 Task: Search one way flight ticket for 3 adults in first from Denver: Denver International Airport to Sheridan: Sheridan County Airport on 8-6-2023. Choice of flights is United. Number of bags: 1 carry on bag. Price is upto 77000. Outbound departure time preference is 11:00.
Action: Mouse moved to (227, 303)
Screenshot: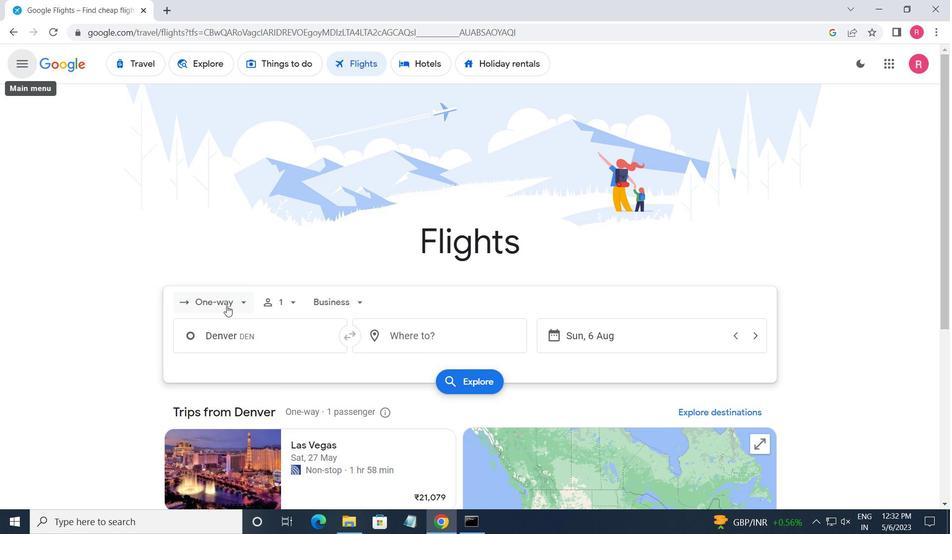 
Action: Mouse pressed left at (227, 303)
Screenshot: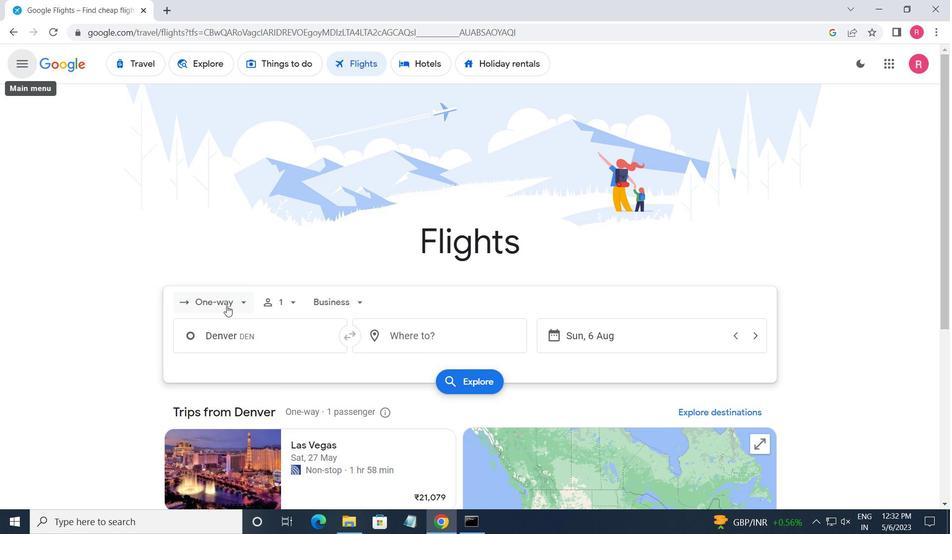 
Action: Mouse moved to (230, 354)
Screenshot: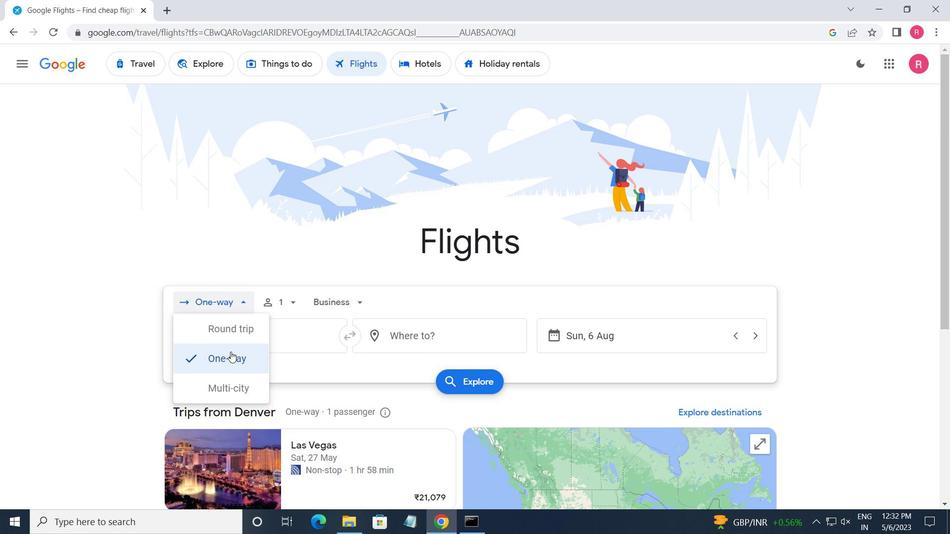 
Action: Mouse pressed left at (230, 354)
Screenshot: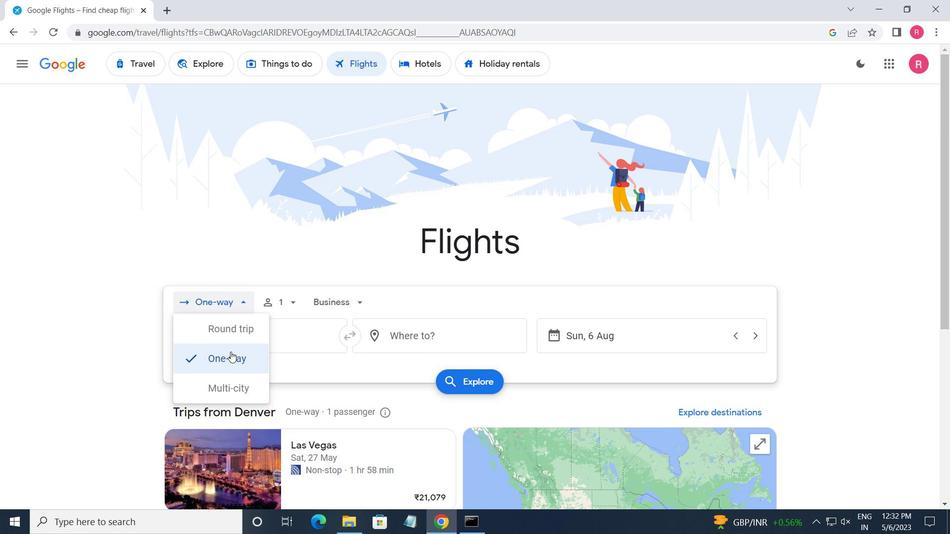 
Action: Mouse moved to (287, 303)
Screenshot: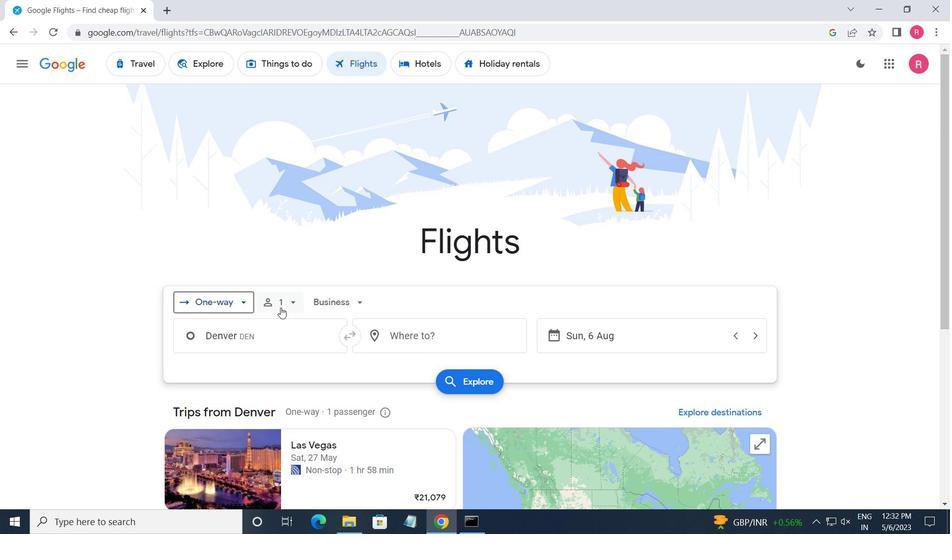 
Action: Mouse pressed left at (287, 303)
Screenshot: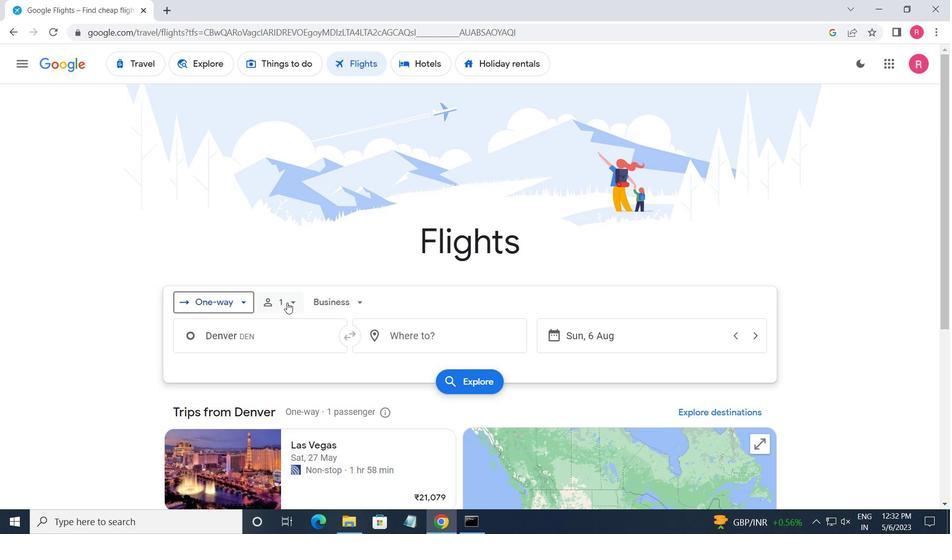 
Action: Mouse moved to (391, 332)
Screenshot: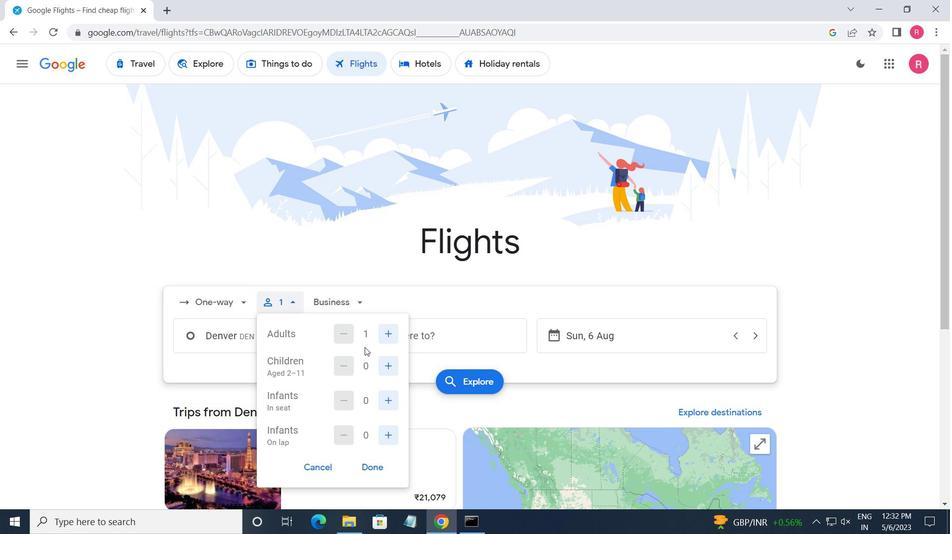 
Action: Mouse pressed left at (391, 332)
Screenshot: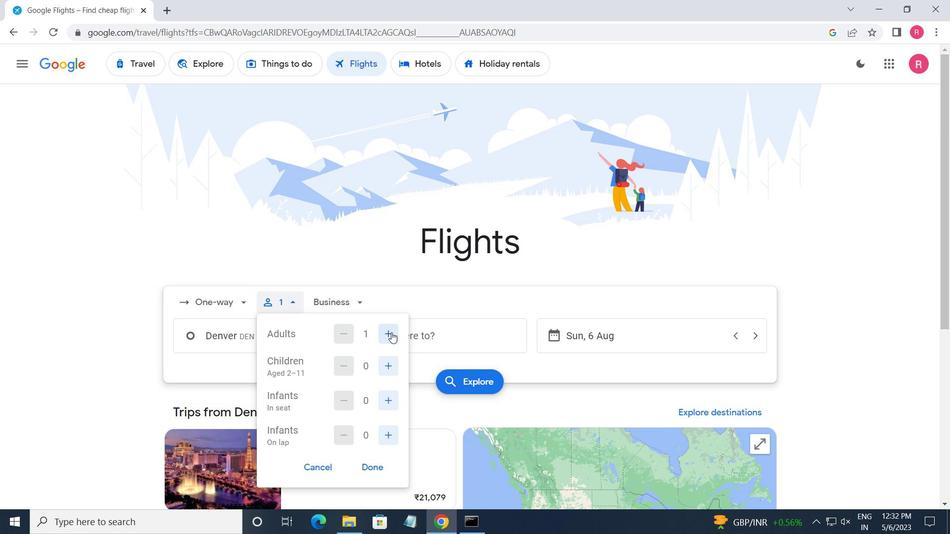 
Action: Mouse moved to (392, 333)
Screenshot: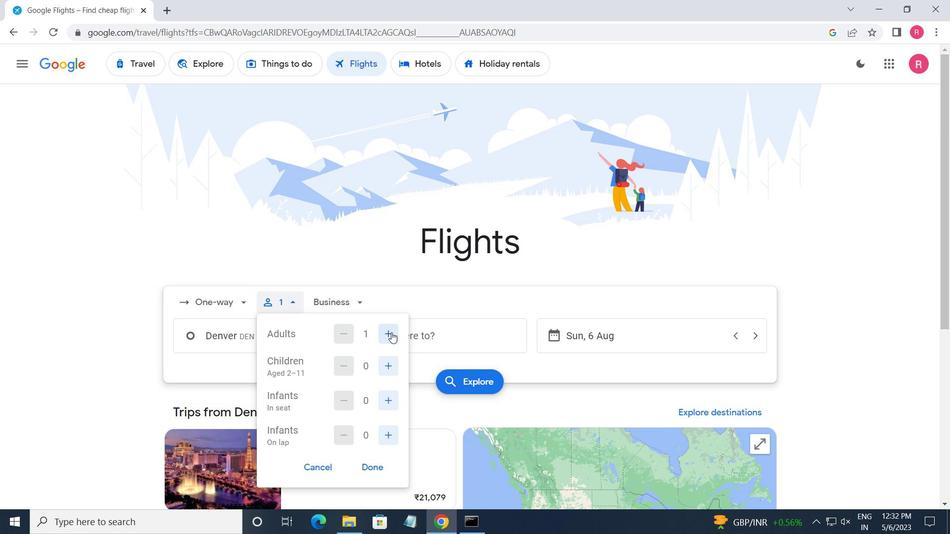 
Action: Mouse pressed left at (392, 333)
Screenshot: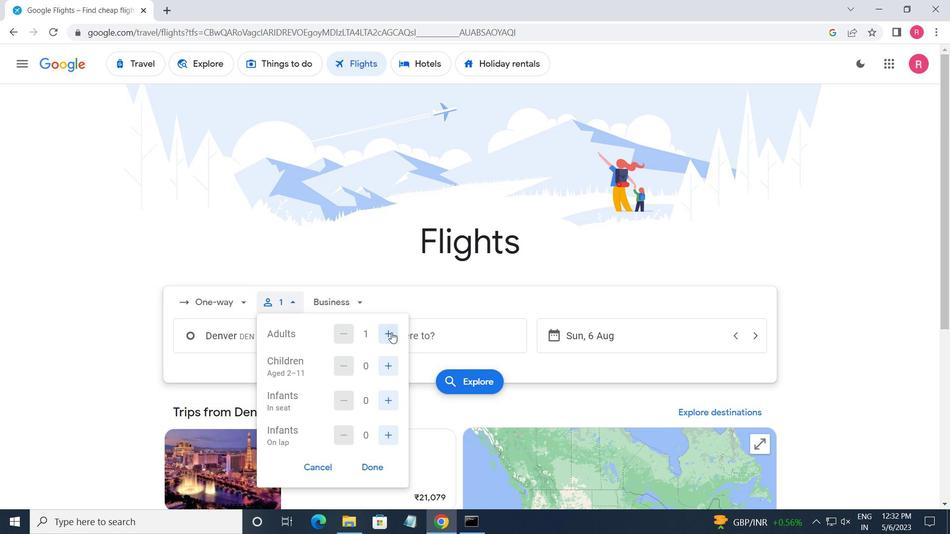 
Action: Mouse moved to (371, 471)
Screenshot: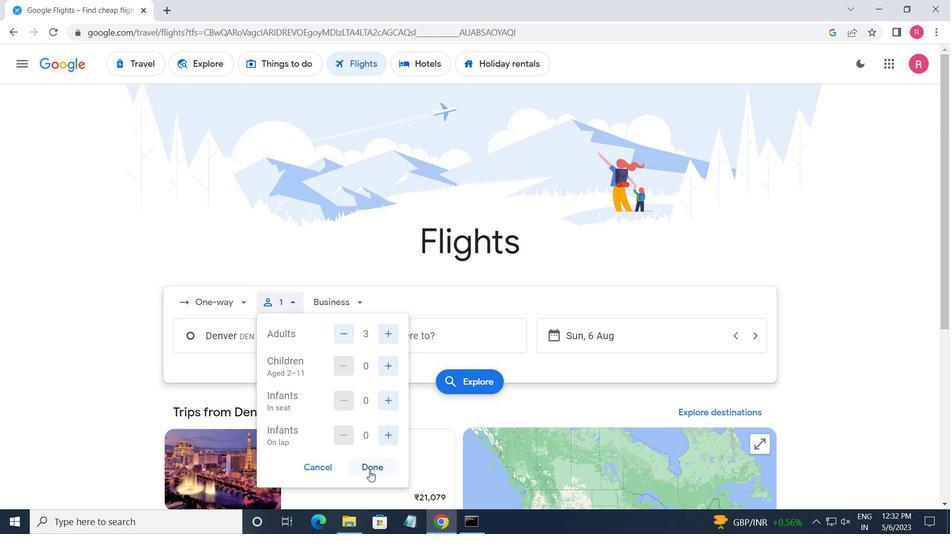 
Action: Mouse pressed left at (371, 471)
Screenshot: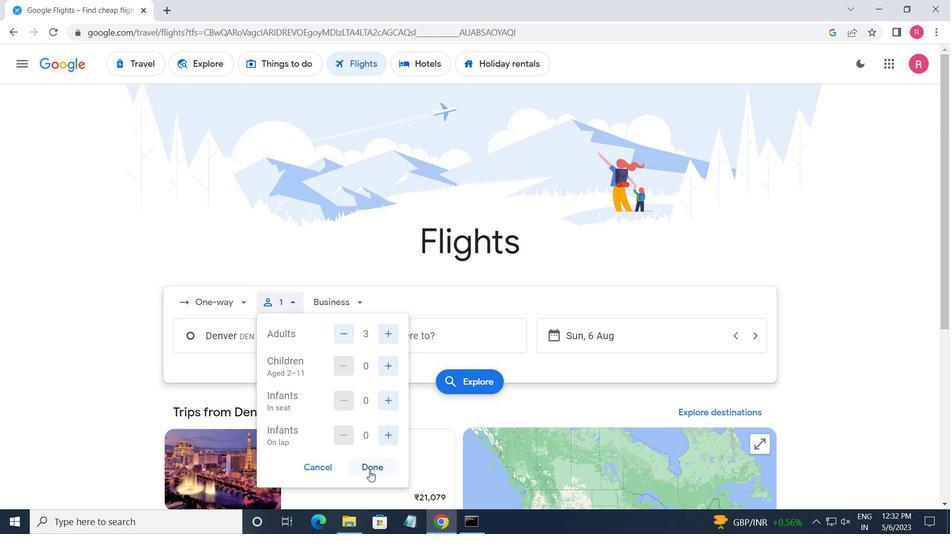 
Action: Mouse moved to (338, 299)
Screenshot: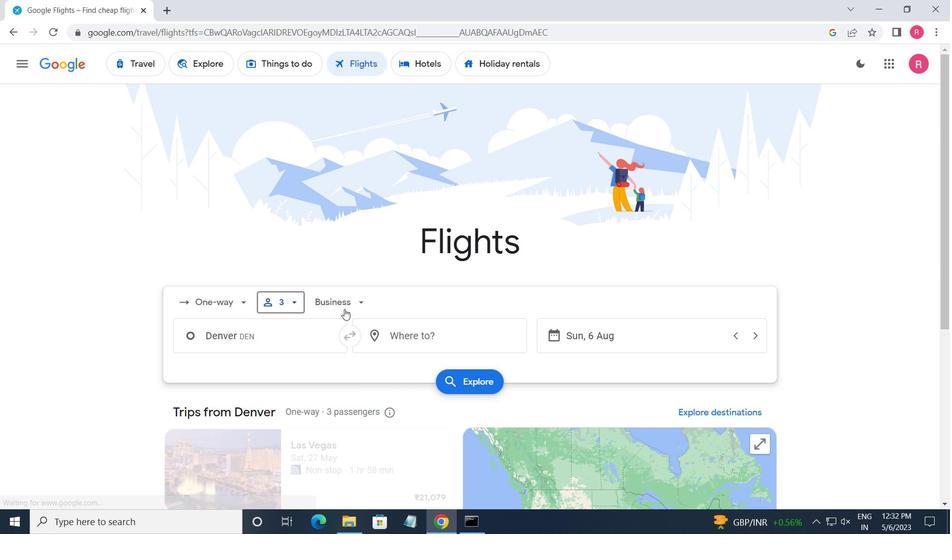
Action: Mouse pressed left at (338, 299)
Screenshot: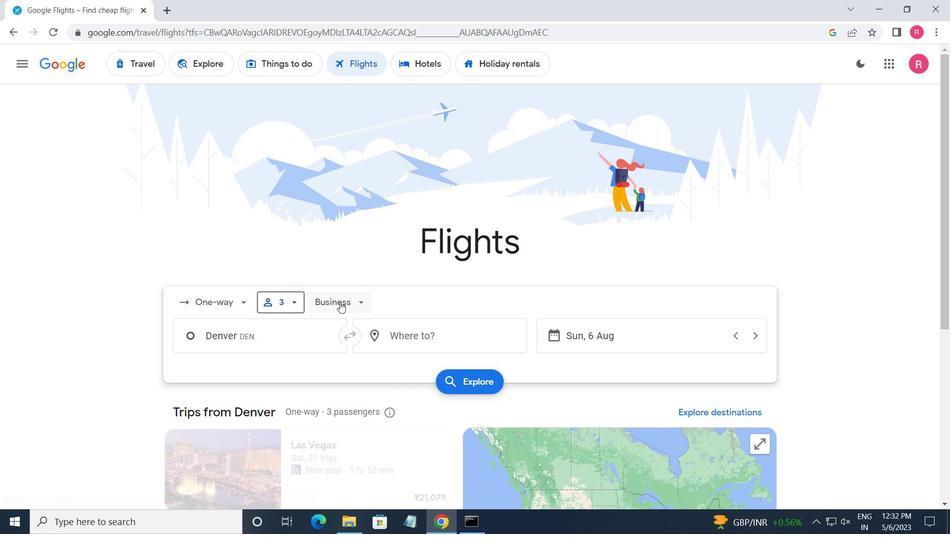 
Action: Mouse moved to (354, 414)
Screenshot: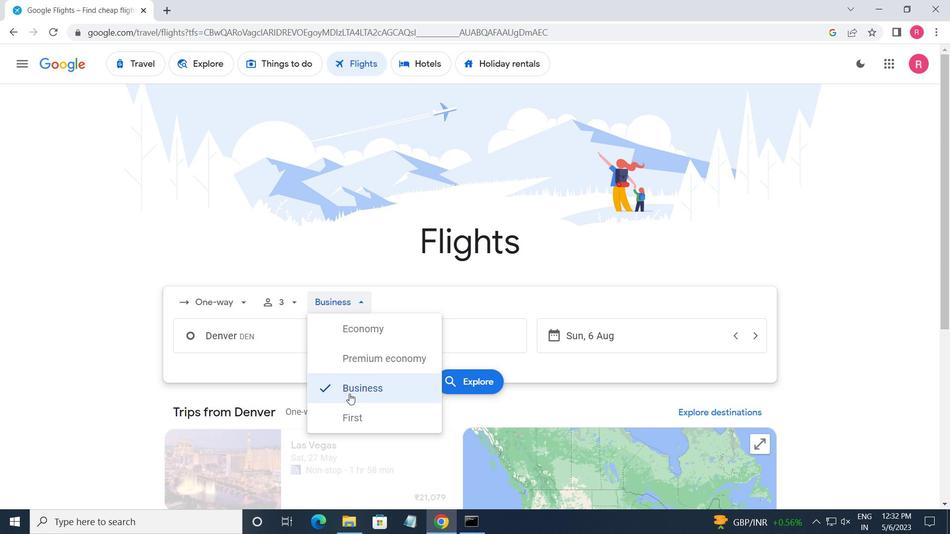 
Action: Mouse pressed left at (354, 414)
Screenshot: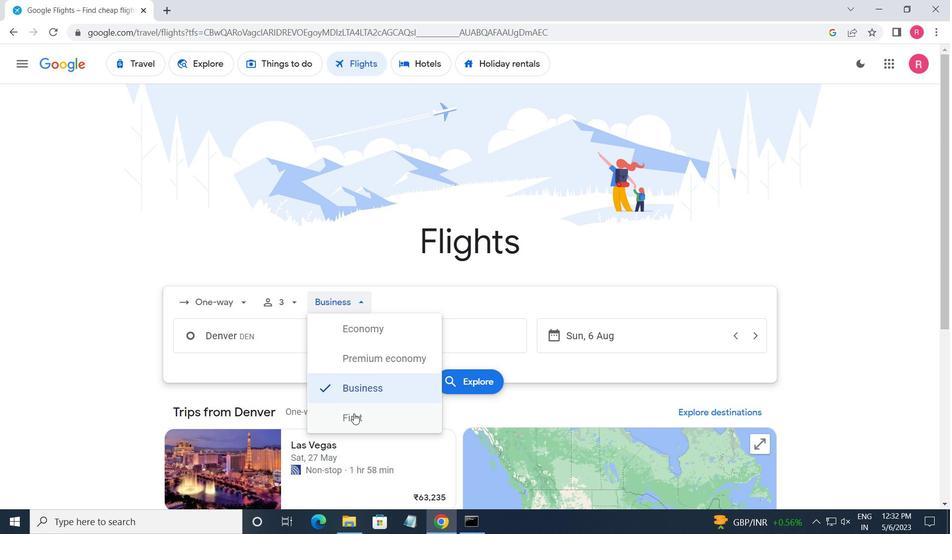 
Action: Mouse moved to (269, 335)
Screenshot: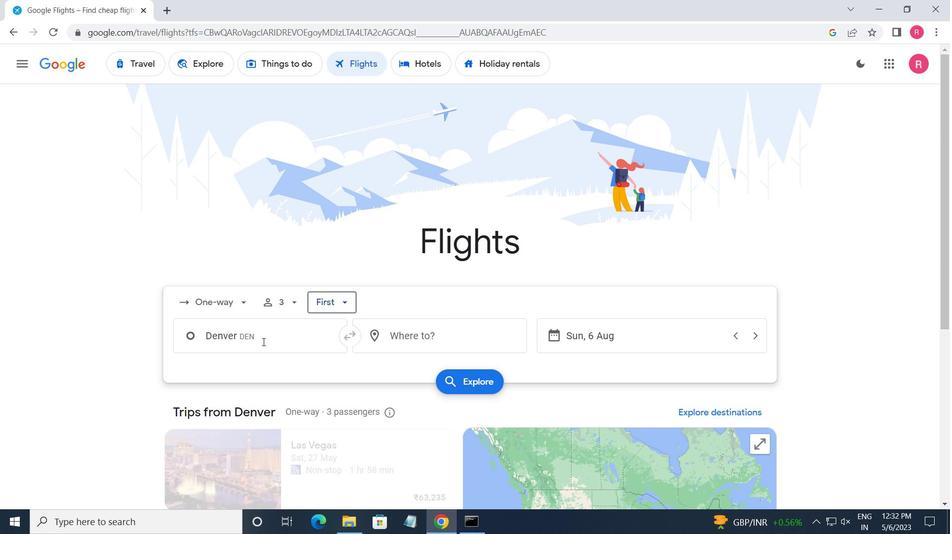 
Action: Mouse pressed left at (269, 335)
Screenshot: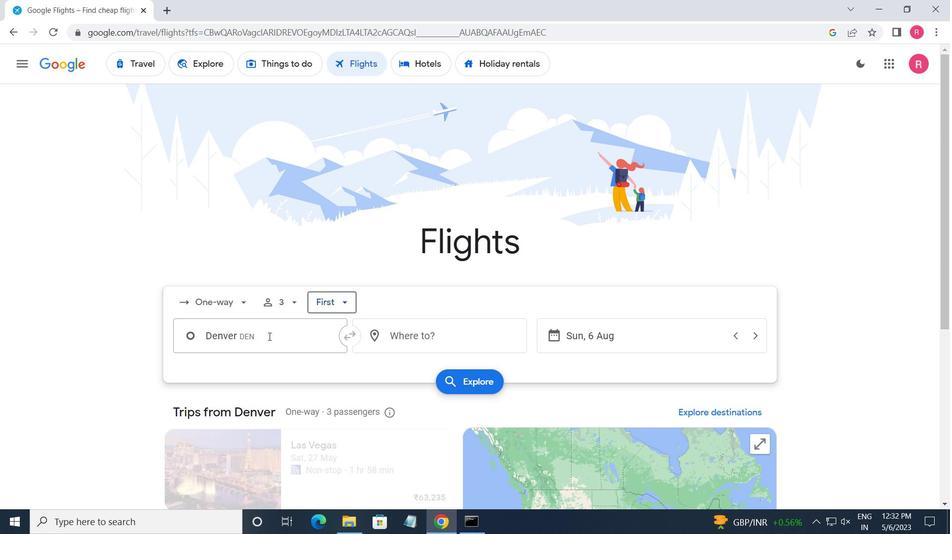 
Action: Mouse moved to (268, 336)
Screenshot: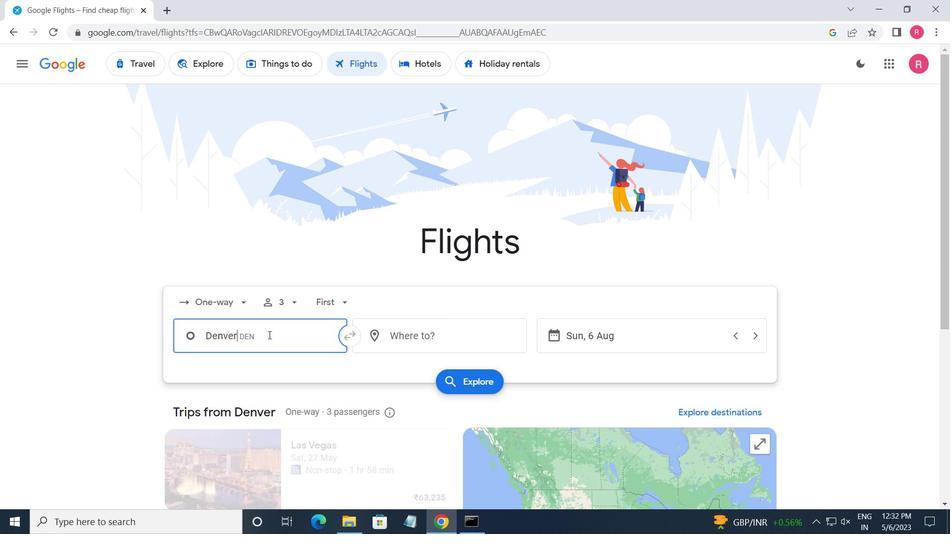 
Action: Key pressed <Key.shift>DENVER
Screenshot: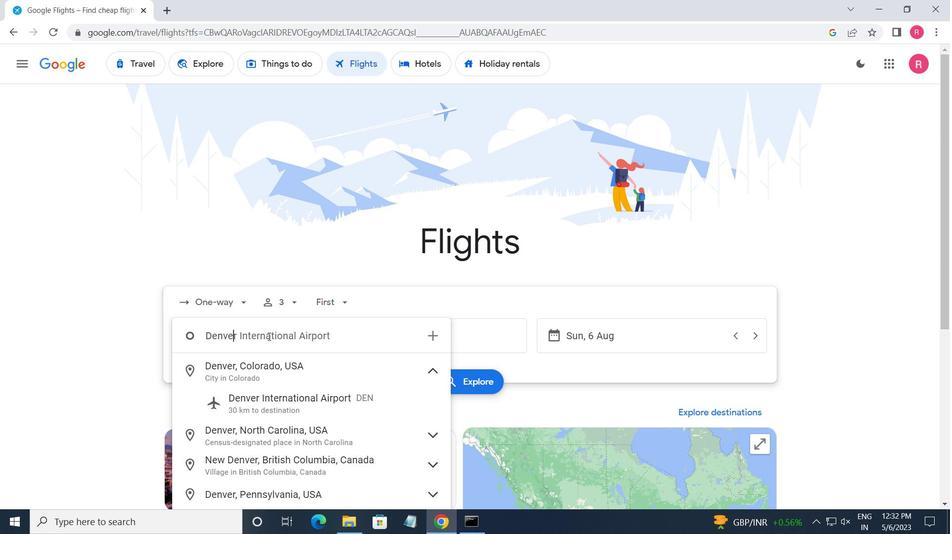 
Action: Mouse moved to (294, 404)
Screenshot: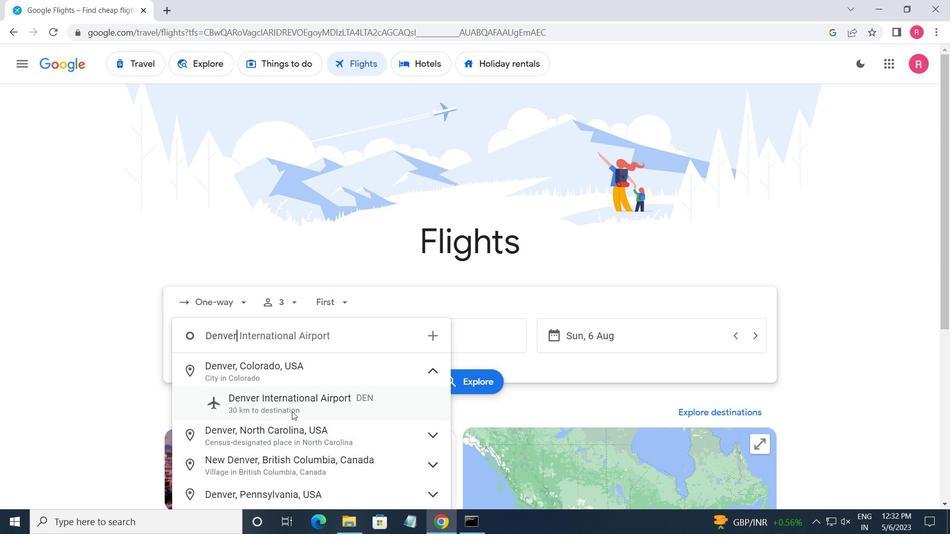 
Action: Mouse pressed left at (294, 404)
Screenshot: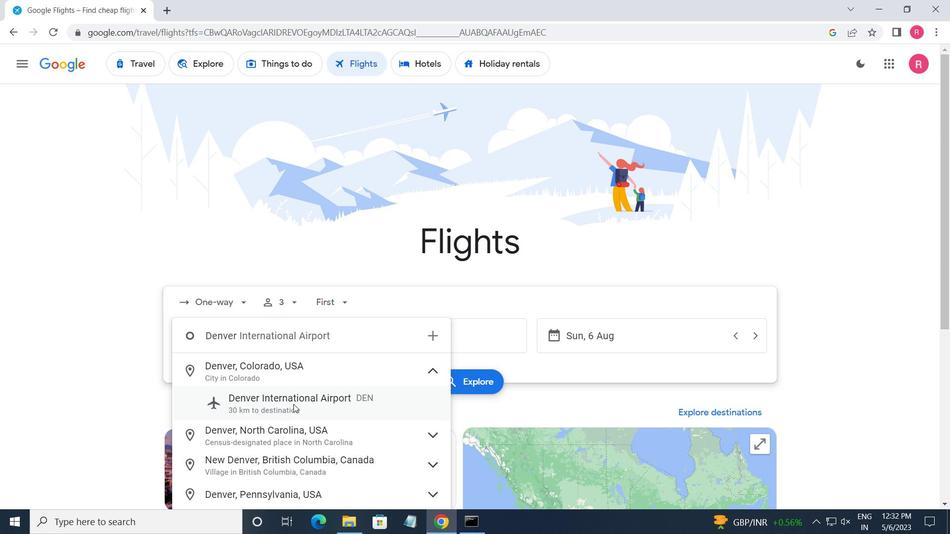 
Action: Mouse moved to (416, 335)
Screenshot: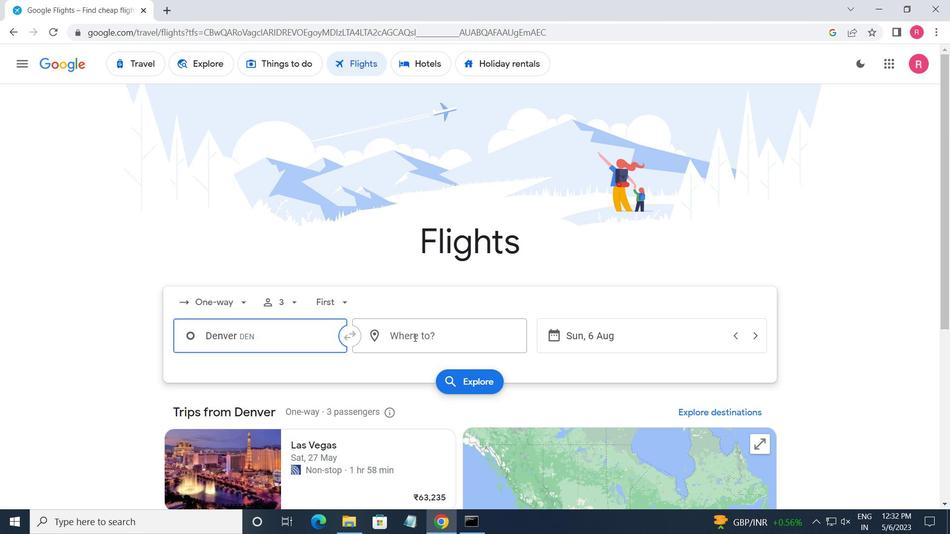 
Action: Mouse pressed left at (416, 335)
Screenshot: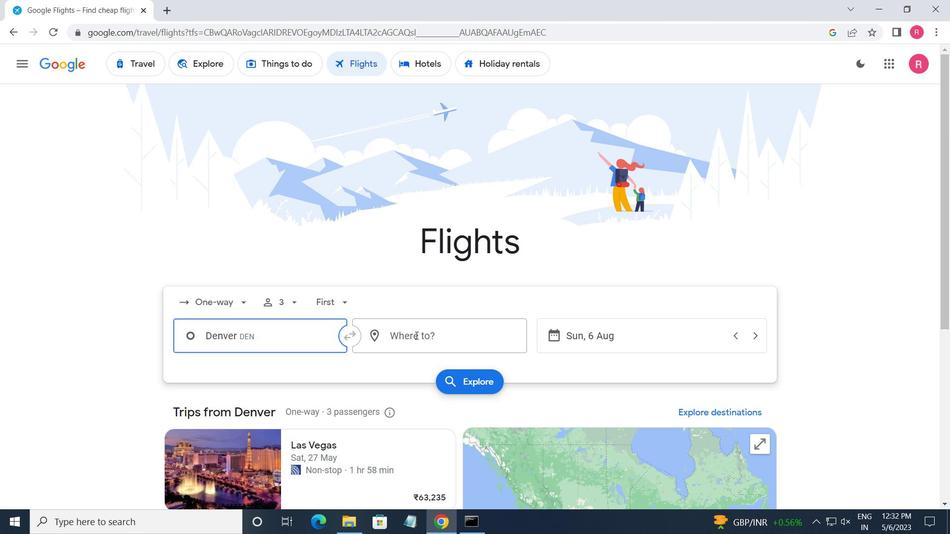 
Action: Mouse moved to (418, 337)
Screenshot: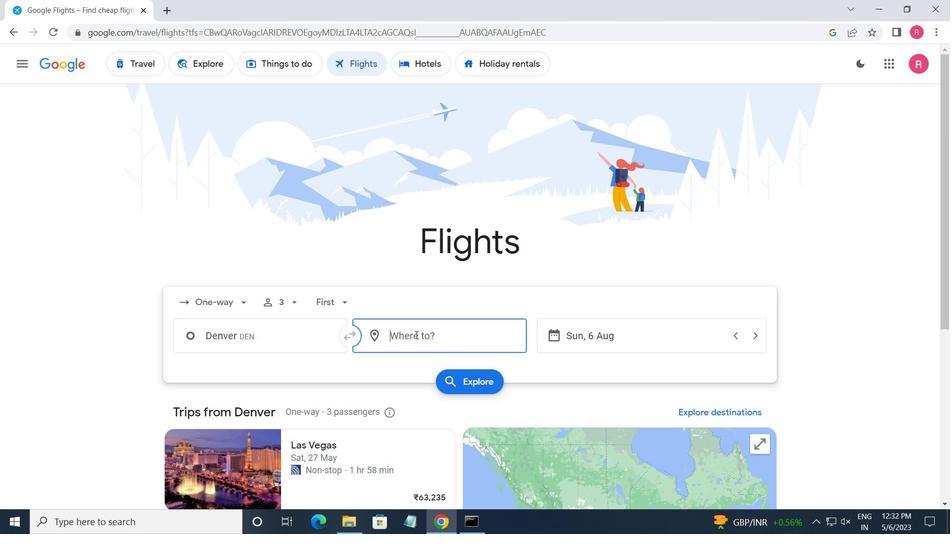 
Action: Key pressed <Key.shift>SHERIDEN
Screenshot: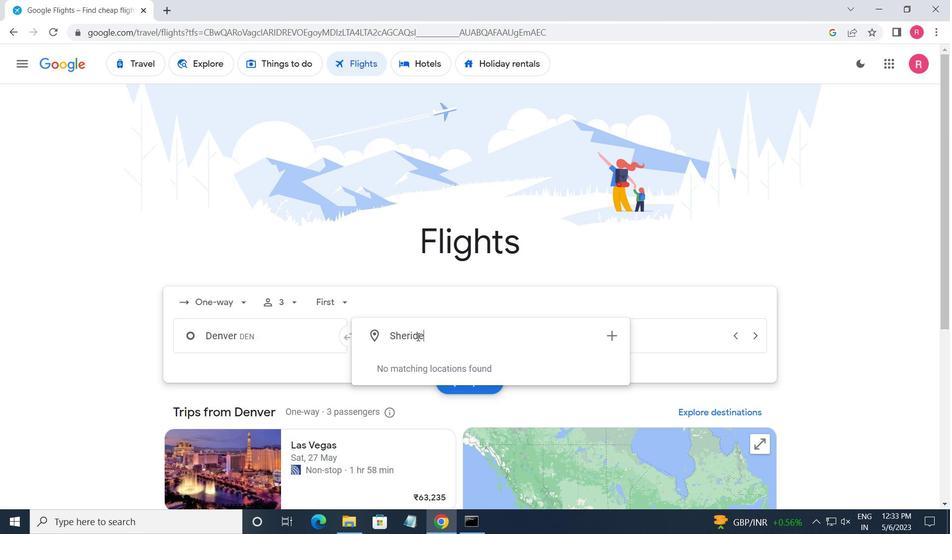 
Action: Mouse moved to (489, 412)
Screenshot: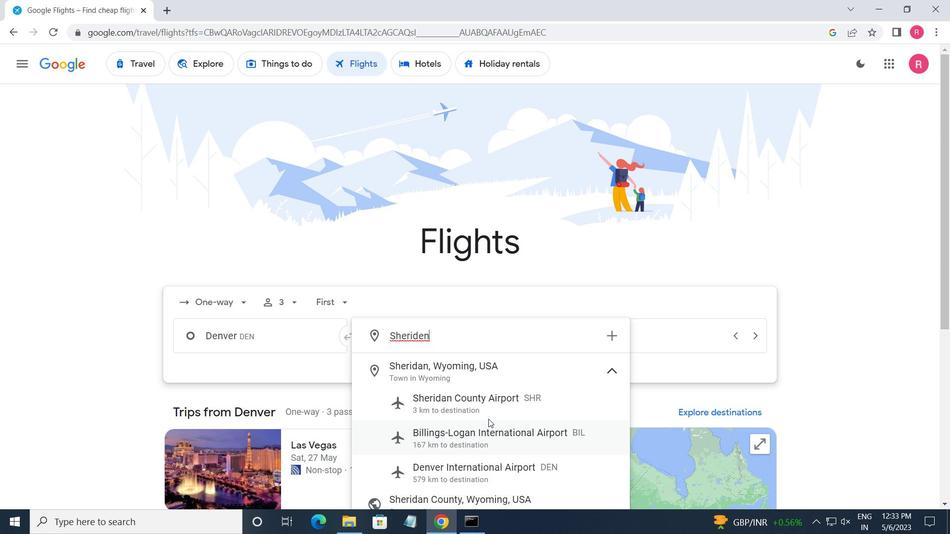 
Action: Mouse pressed left at (489, 412)
Screenshot: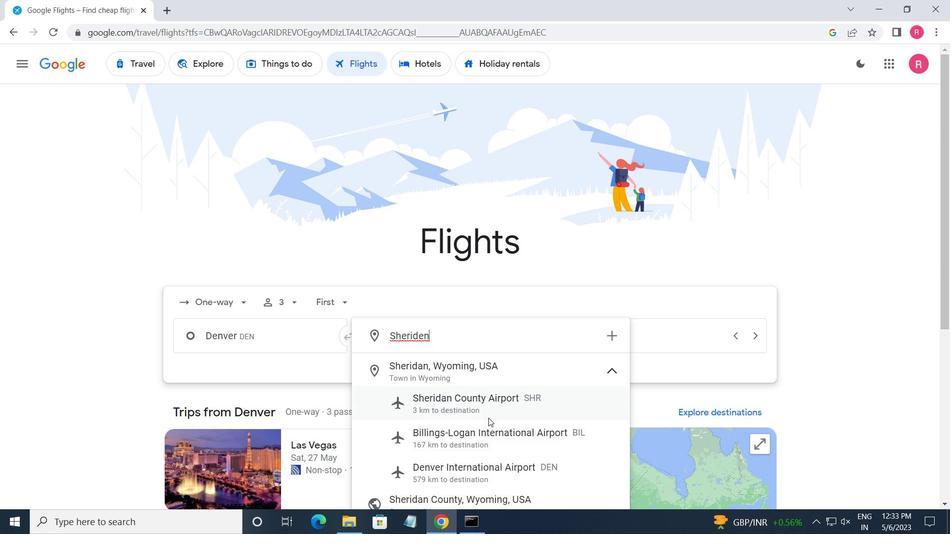 
Action: Mouse moved to (612, 331)
Screenshot: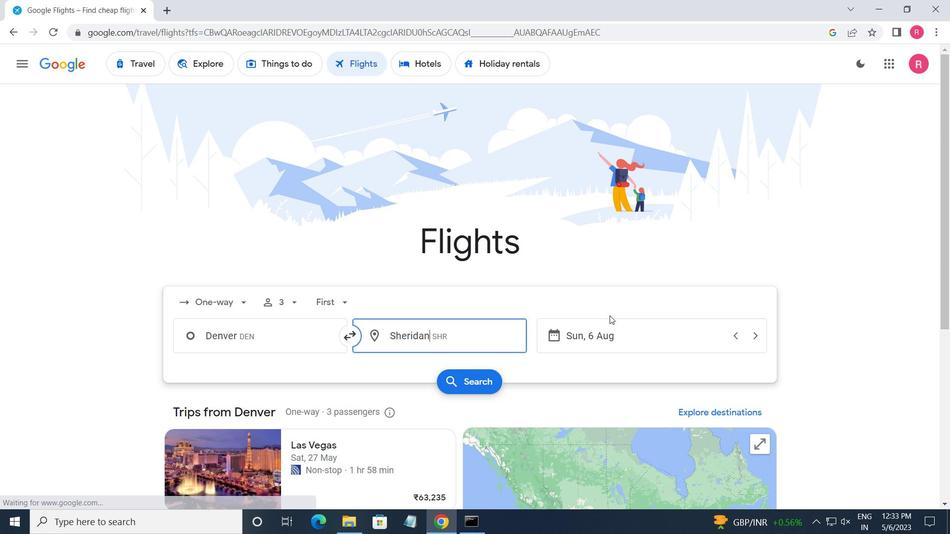 
Action: Mouse pressed left at (612, 331)
Screenshot: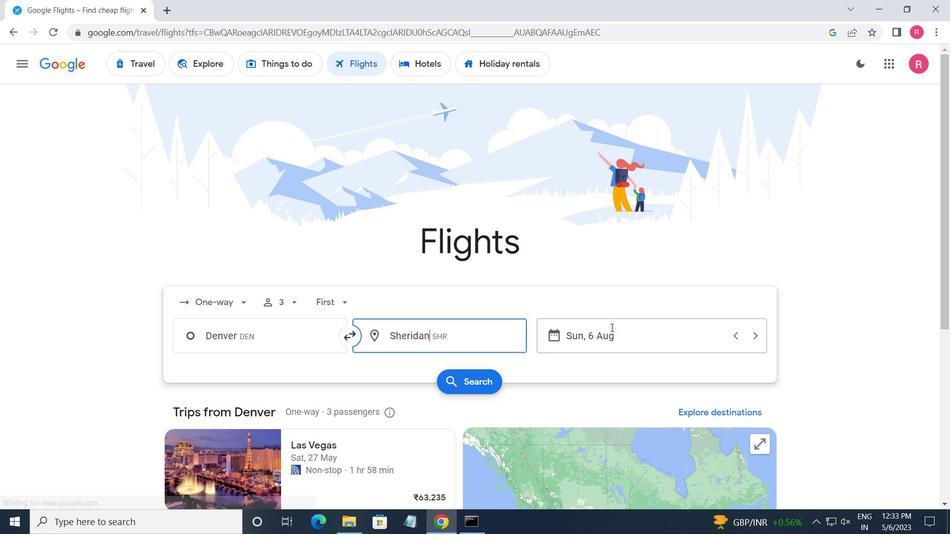 
Action: Mouse moved to (330, 317)
Screenshot: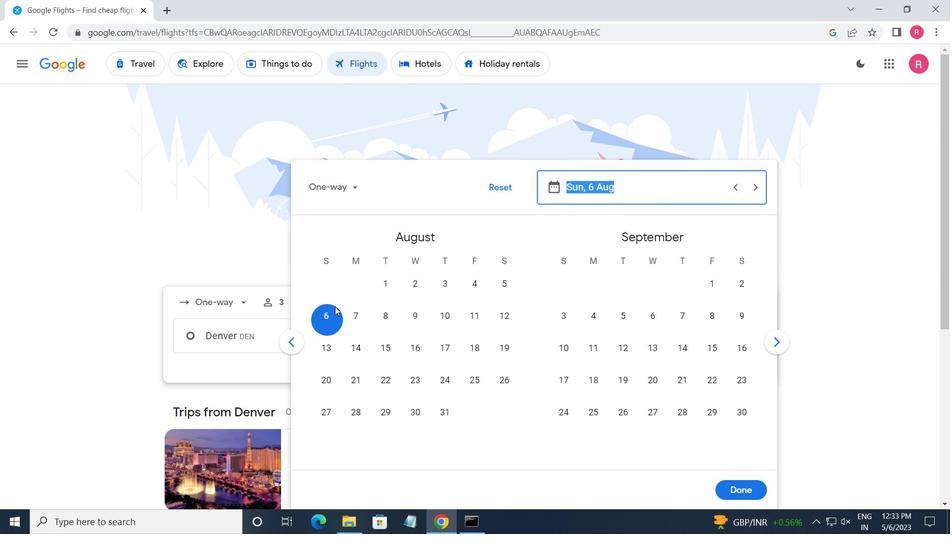 
Action: Mouse pressed left at (330, 317)
Screenshot: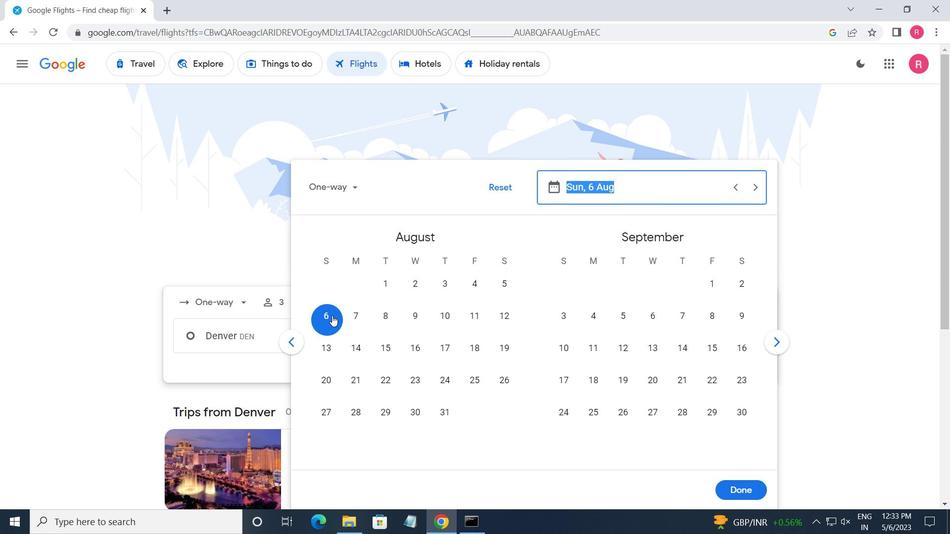 
Action: Mouse moved to (748, 497)
Screenshot: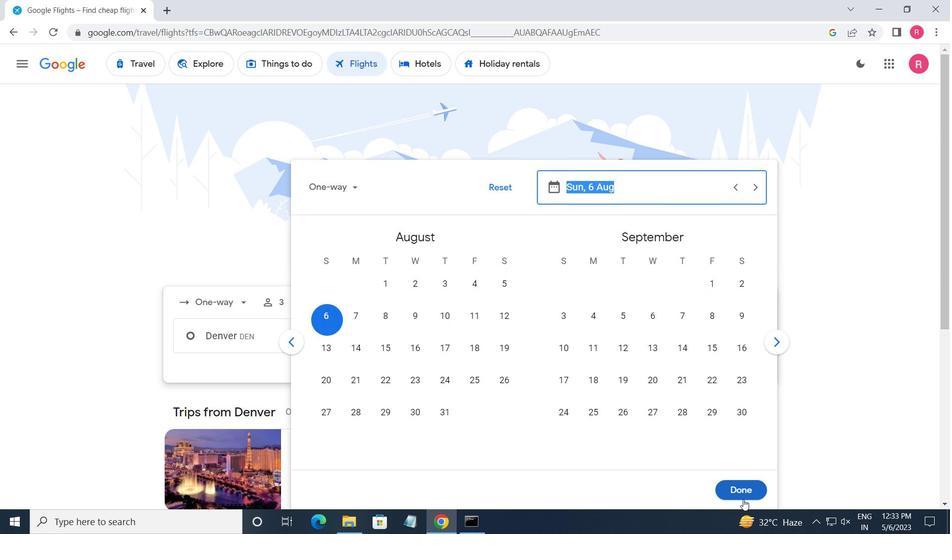 
Action: Mouse pressed left at (748, 497)
Screenshot: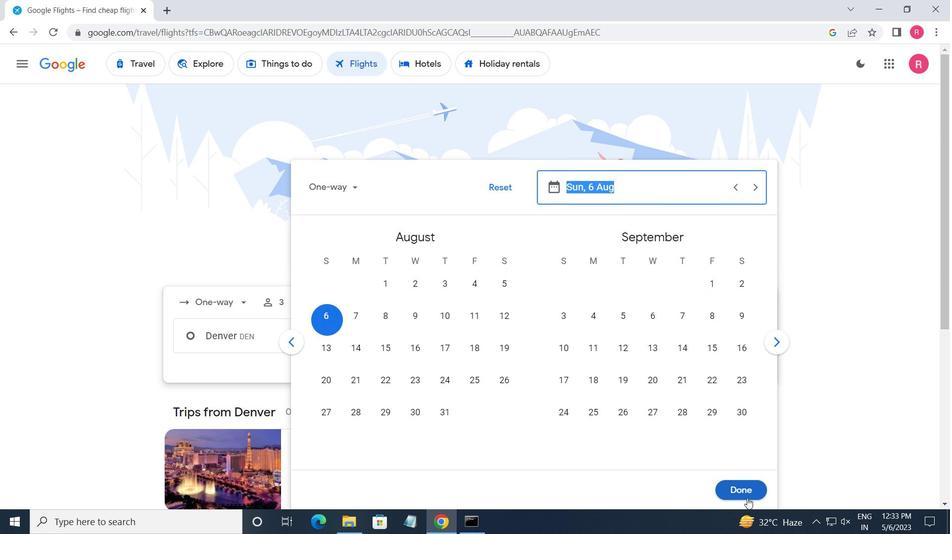 
Action: Mouse moved to (479, 378)
Screenshot: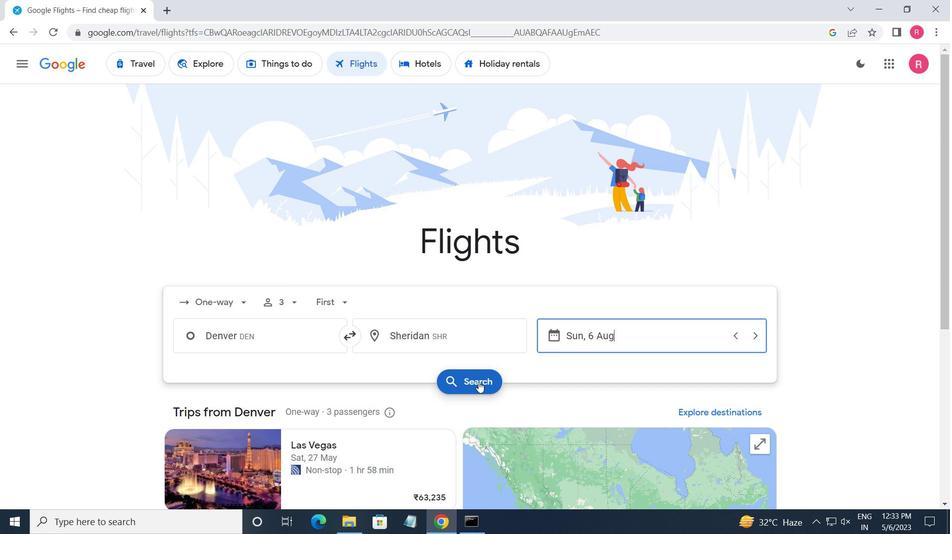 
Action: Mouse pressed left at (479, 378)
Screenshot: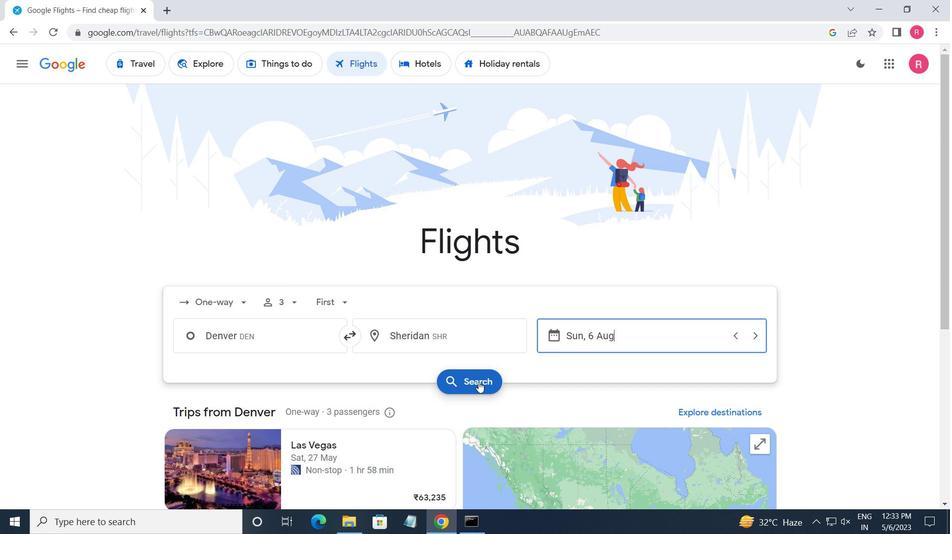 
Action: Mouse moved to (198, 176)
Screenshot: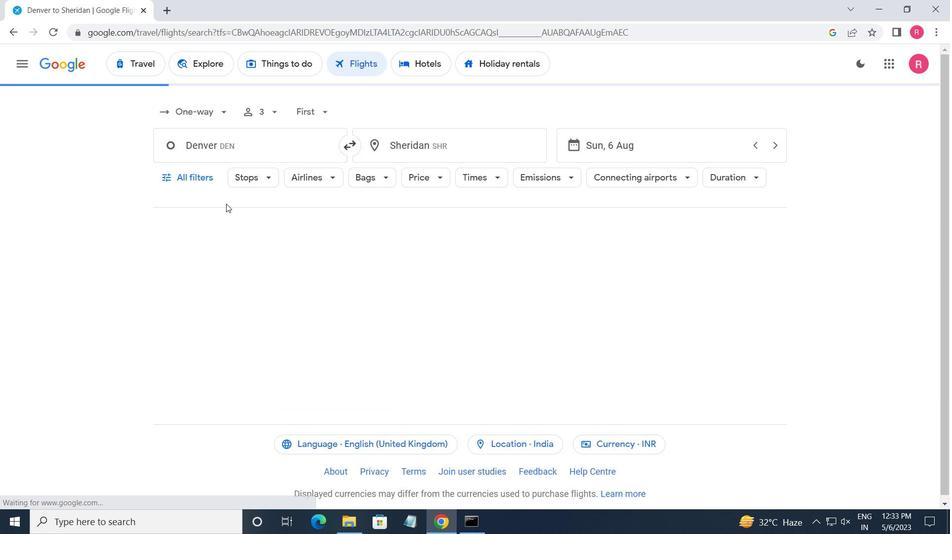 
Action: Mouse pressed left at (198, 176)
Screenshot: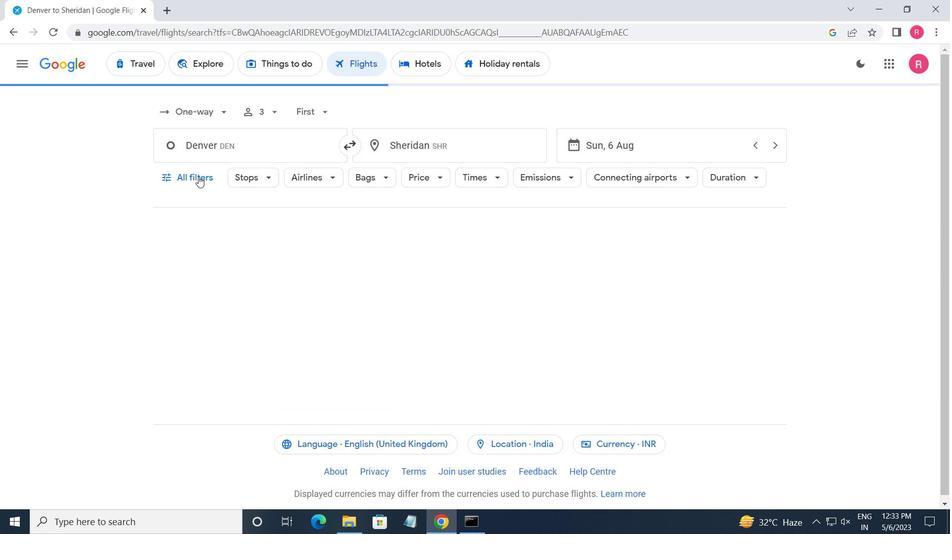
Action: Mouse moved to (273, 302)
Screenshot: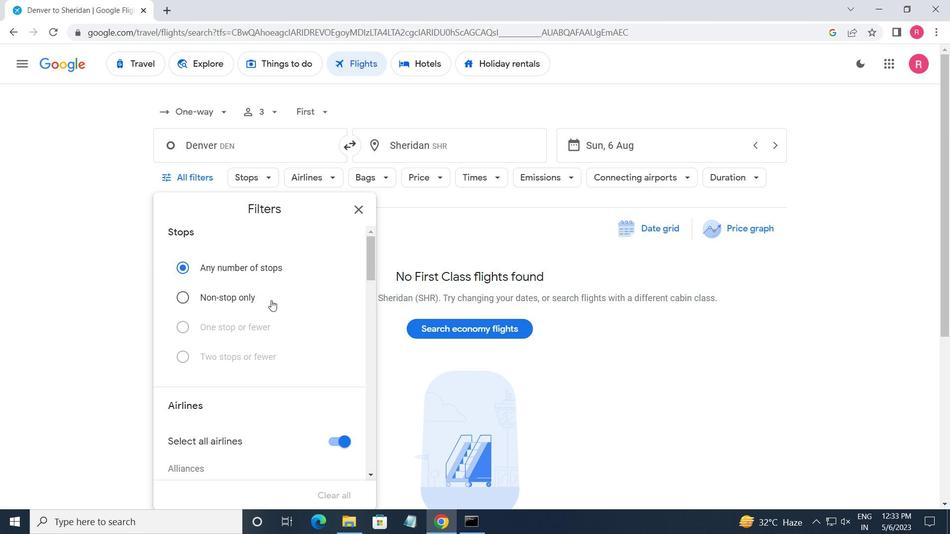 
Action: Mouse scrolled (273, 302) with delta (0, 0)
Screenshot: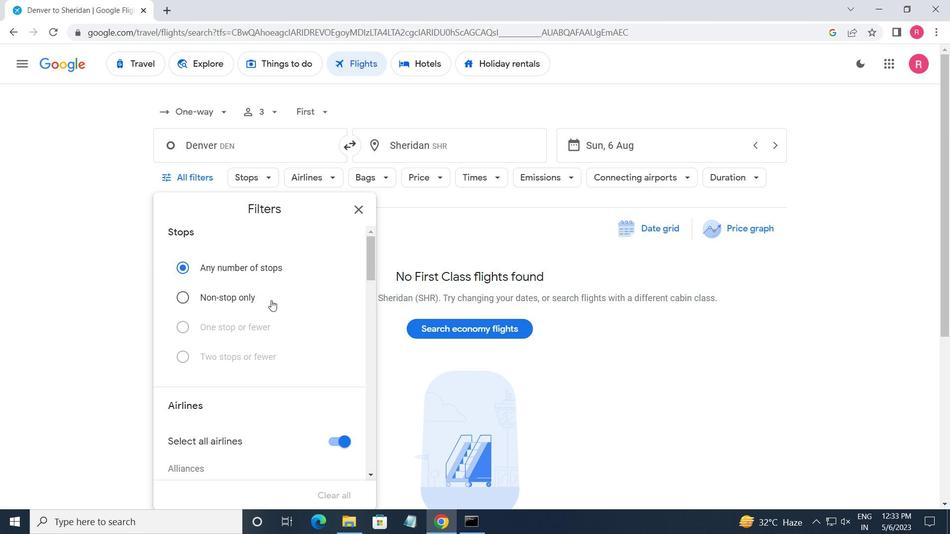 
Action: Mouse moved to (273, 303)
Screenshot: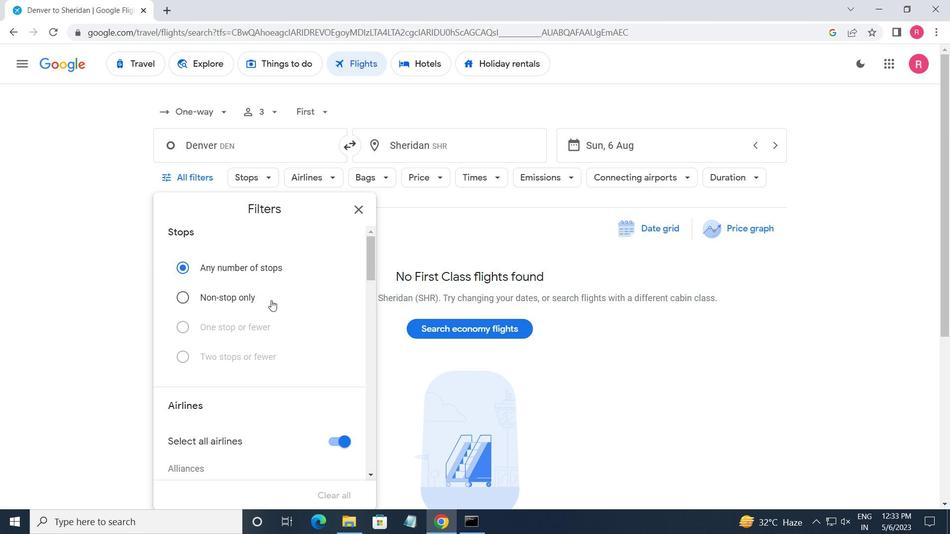 
Action: Mouse scrolled (273, 302) with delta (0, 0)
Screenshot: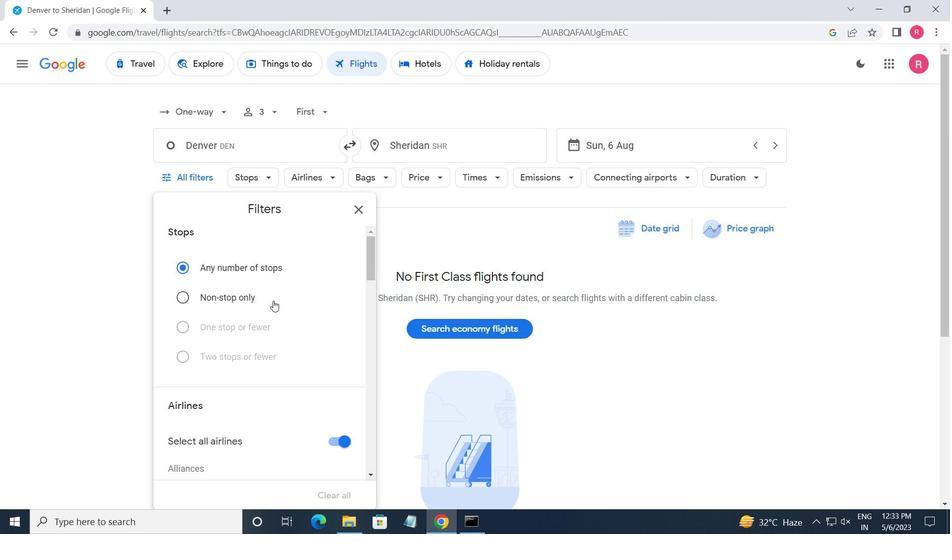 
Action: Mouse moved to (274, 304)
Screenshot: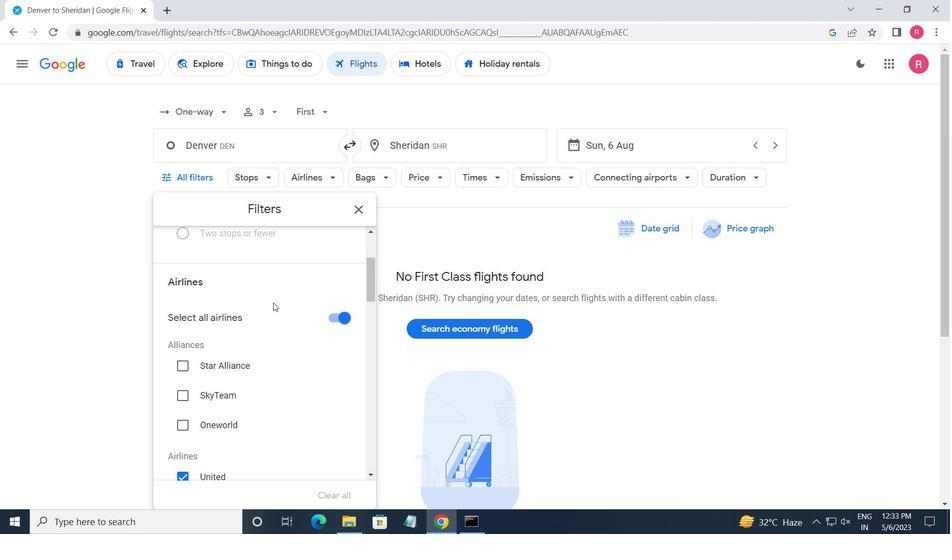 
Action: Mouse scrolled (274, 303) with delta (0, 0)
Screenshot: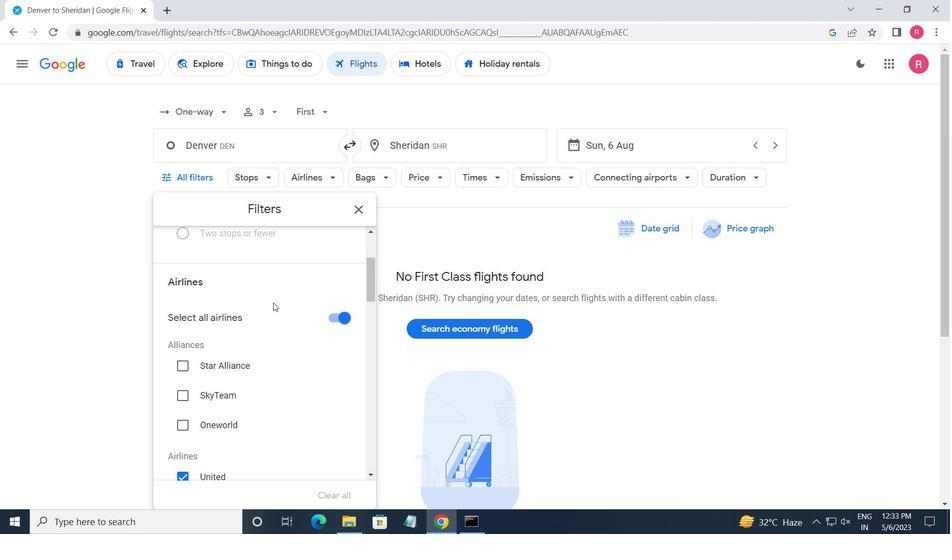 
Action: Mouse moved to (274, 305)
Screenshot: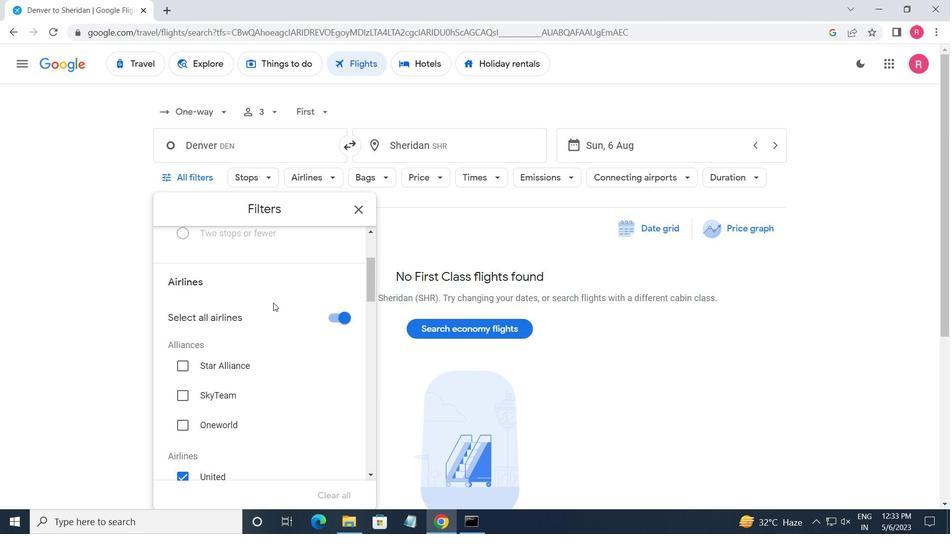 
Action: Mouse scrolled (274, 304) with delta (0, 0)
Screenshot: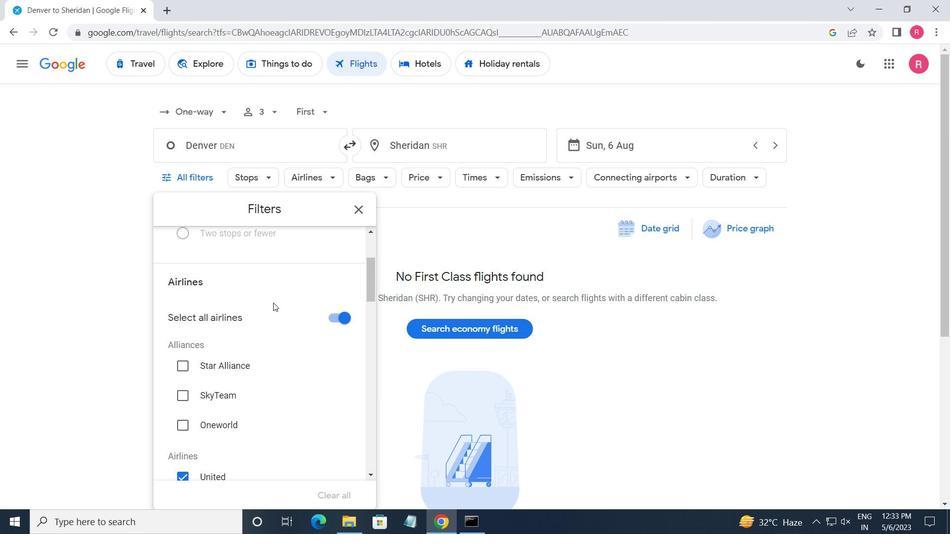 
Action: Mouse moved to (321, 352)
Screenshot: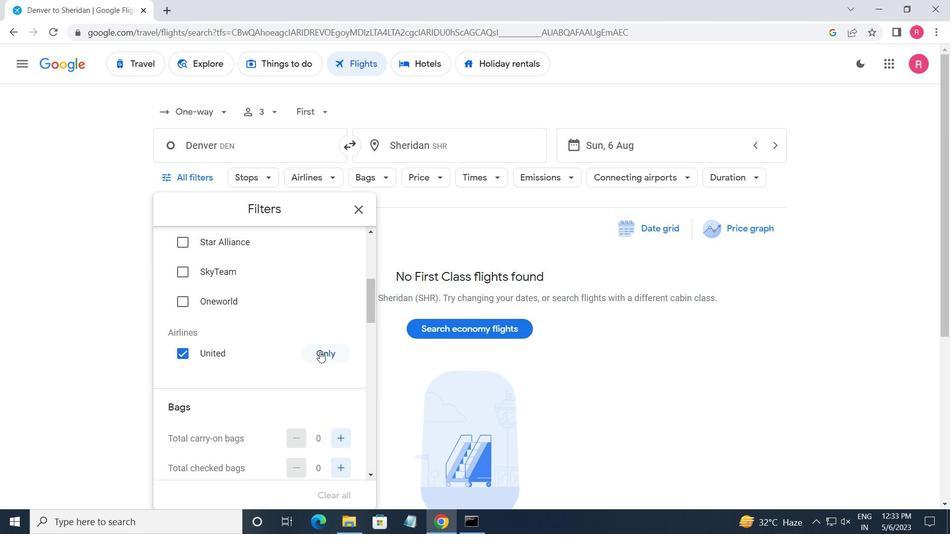
Action: Mouse pressed left at (321, 352)
Screenshot: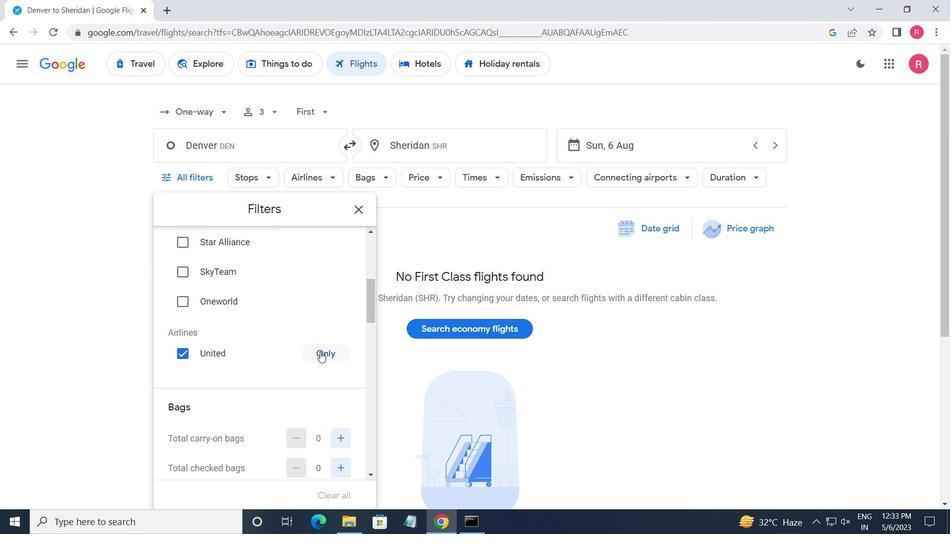 
Action: Mouse moved to (254, 304)
Screenshot: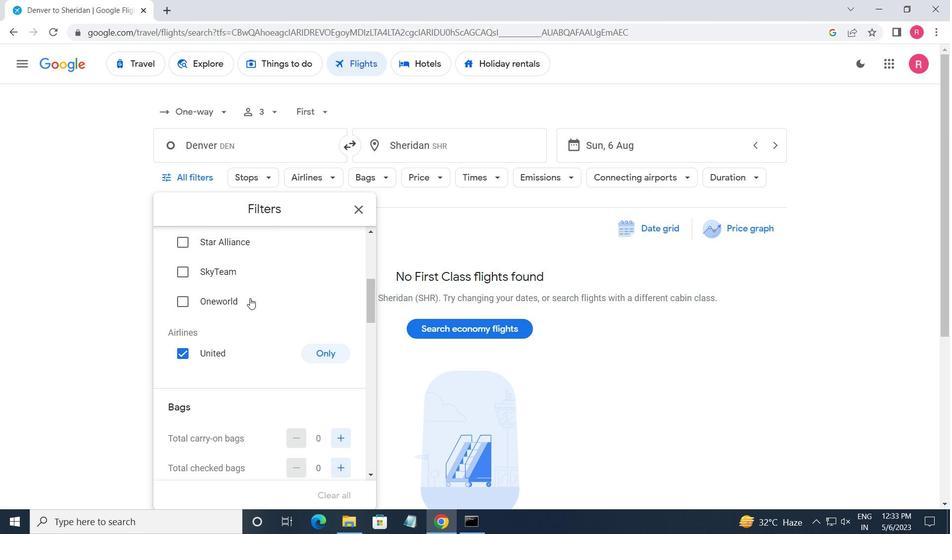 
Action: Mouse scrolled (254, 303) with delta (0, 0)
Screenshot: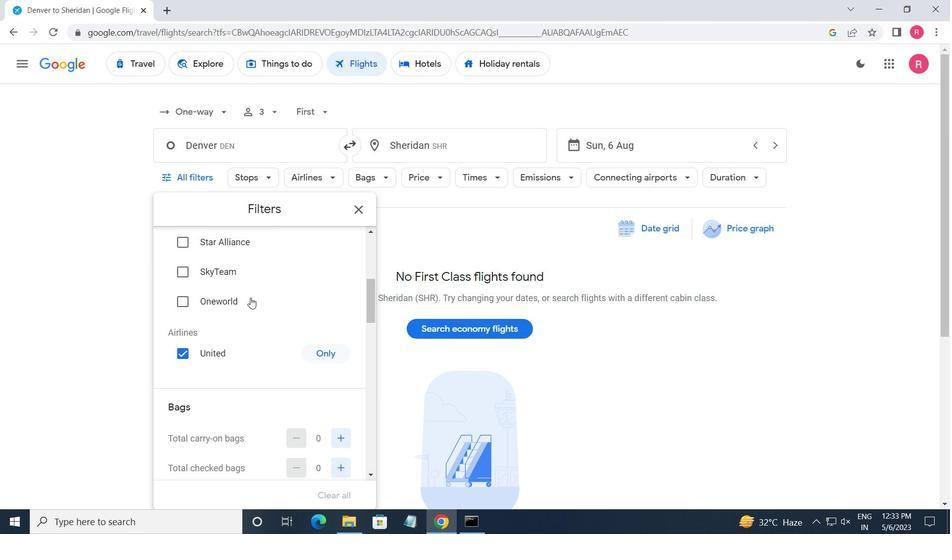 
Action: Mouse moved to (254, 305)
Screenshot: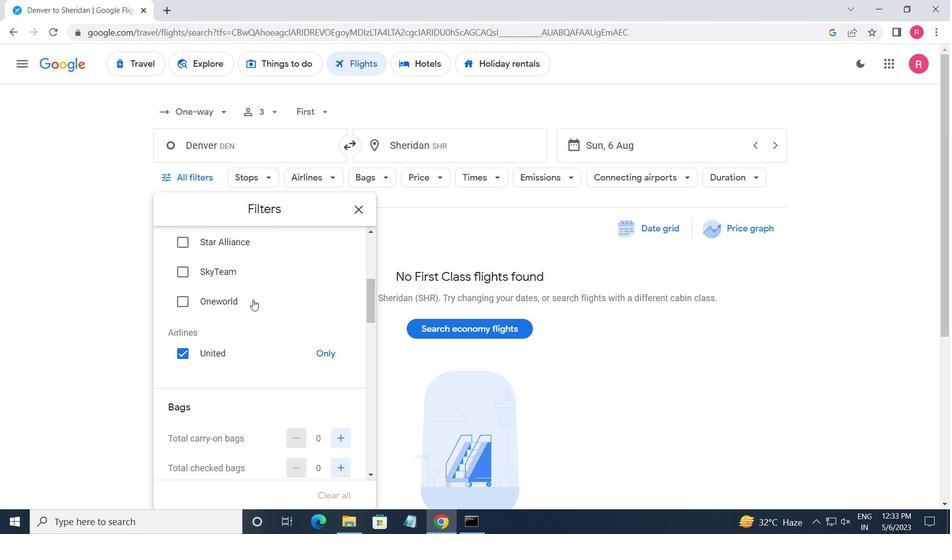 
Action: Mouse scrolled (254, 305) with delta (0, 0)
Screenshot: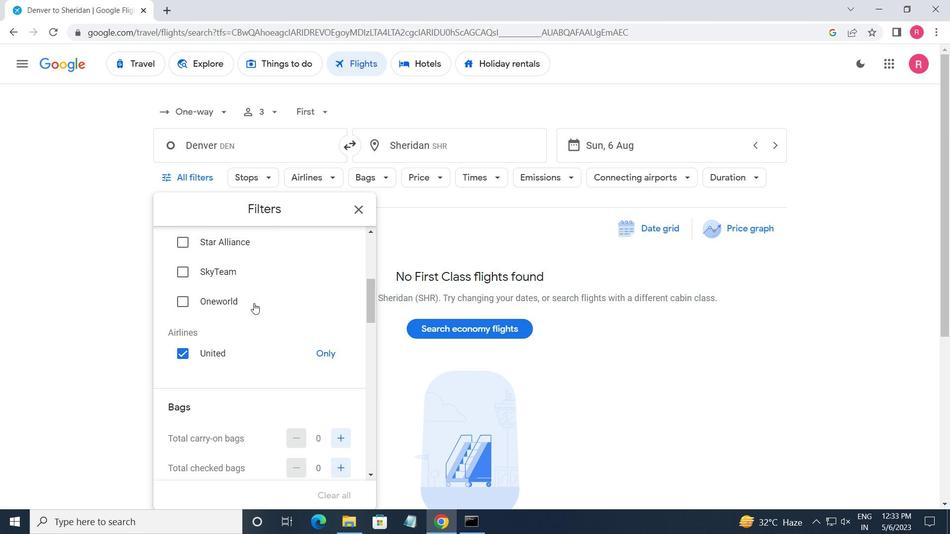 
Action: Mouse moved to (256, 304)
Screenshot: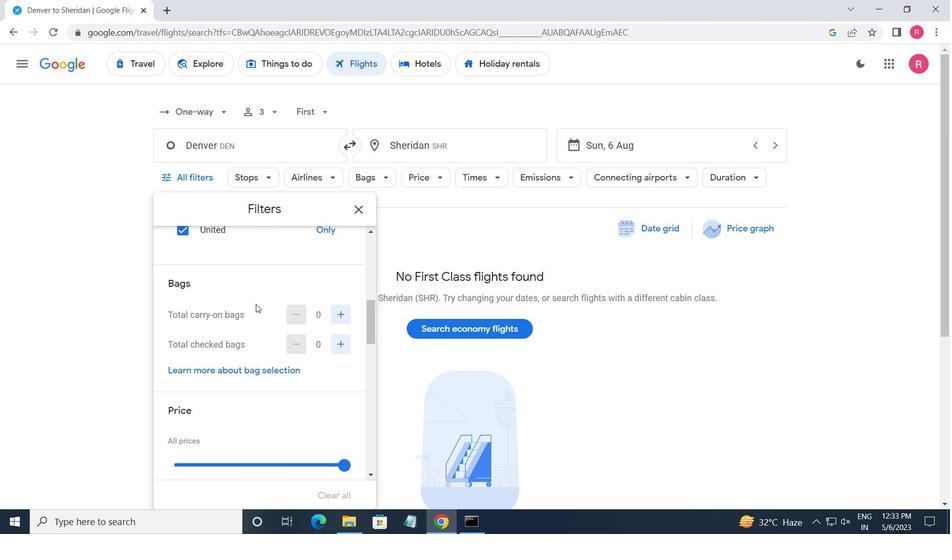 
Action: Mouse scrolled (256, 304) with delta (0, 0)
Screenshot: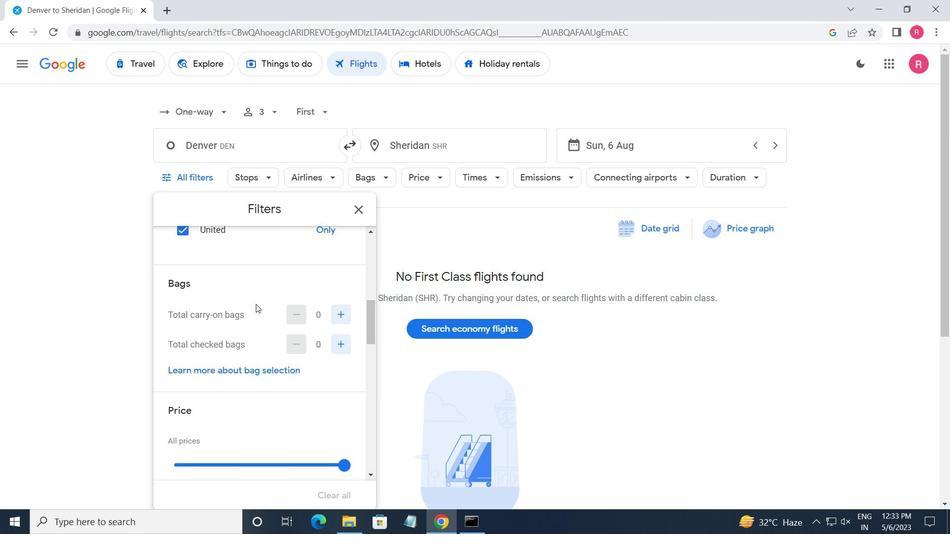 
Action: Mouse moved to (312, 323)
Screenshot: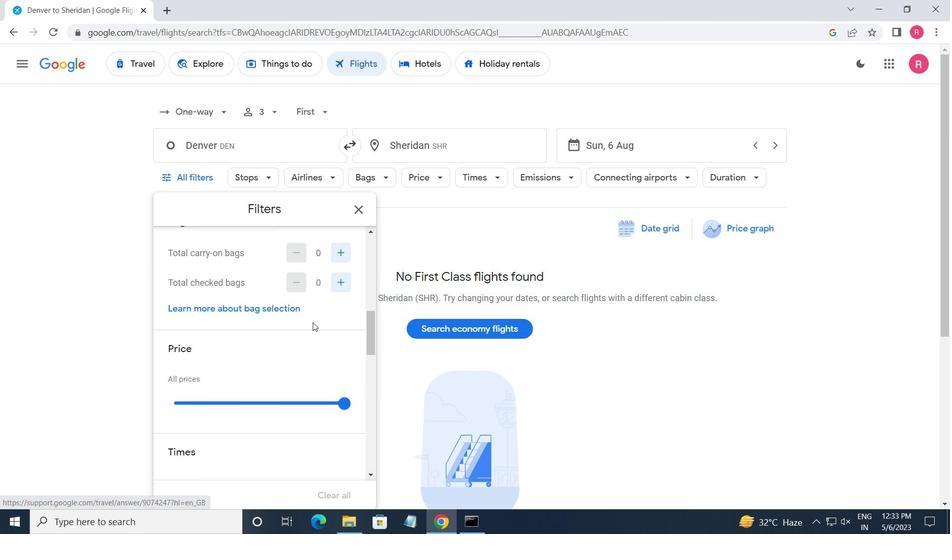 
Action: Mouse scrolled (312, 324) with delta (0, 0)
Screenshot: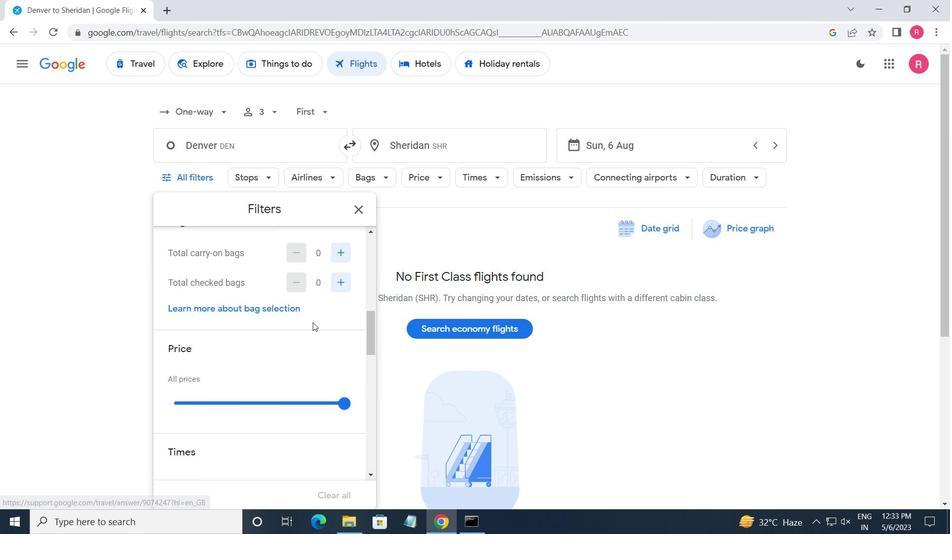 
Action: Mouse moved to (339, 308)
Screenshot: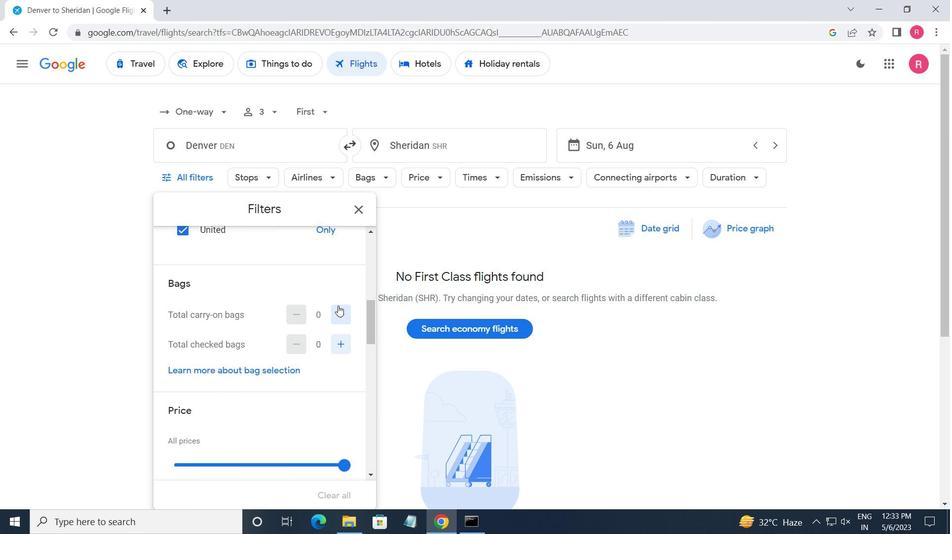 
Action: Mouse pressed left at (339, 308)
Screenshot: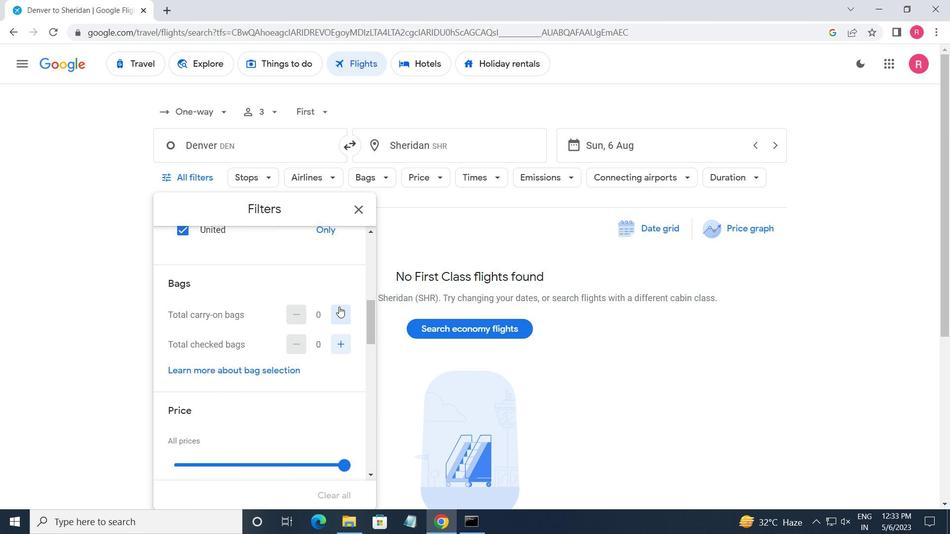 
Action: Mouse moved to (293, 368)
Screenshot: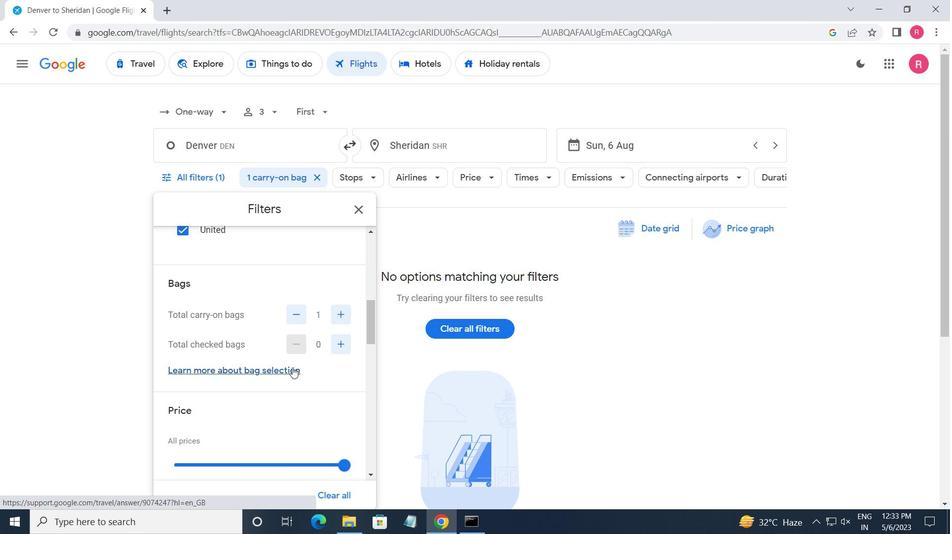 
Action: Mouse scrolled (293, 368) with delta (0, 0)
Screenshot: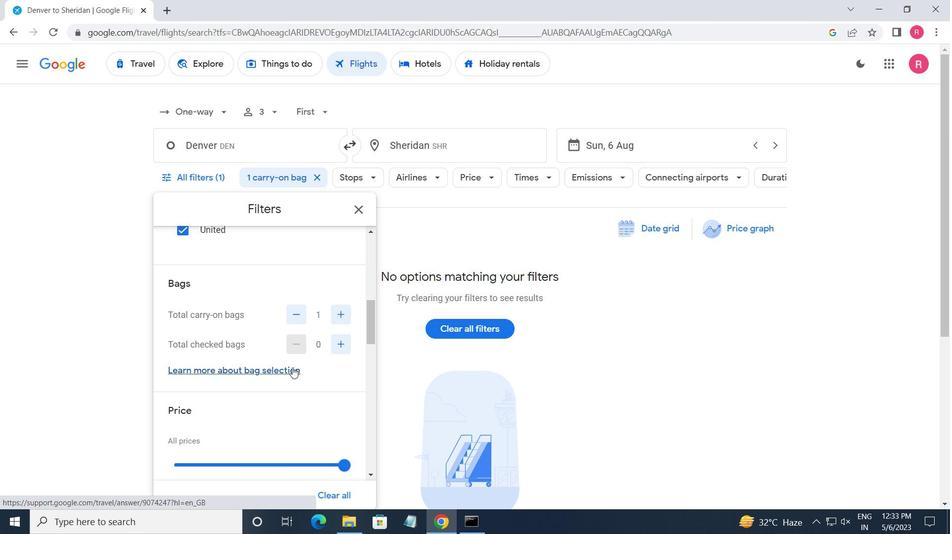
Action: Mouse moved to (344, 402)
Screenshot: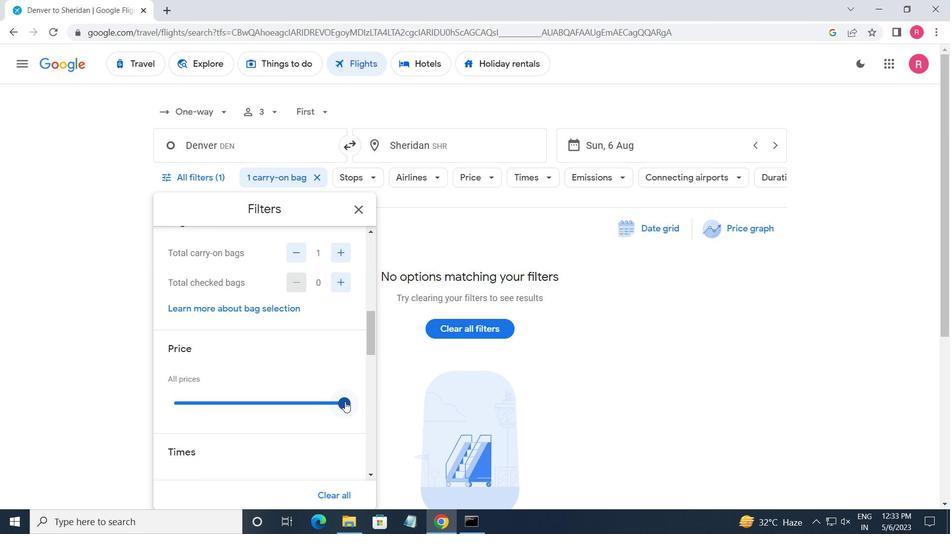 
Action: Mouse pressed left at (344, 402)
Screenshot: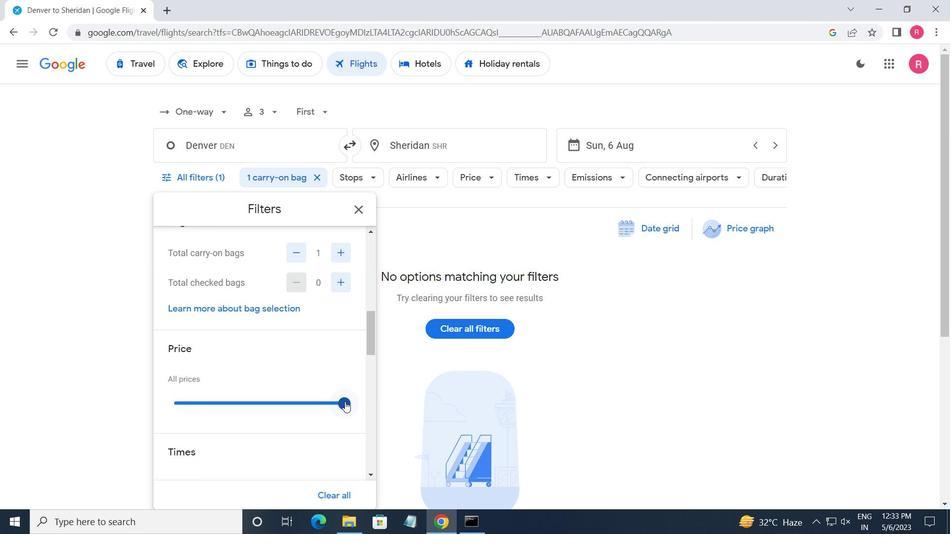 
Action: Mouse moved to (322, 345)
Screenshot: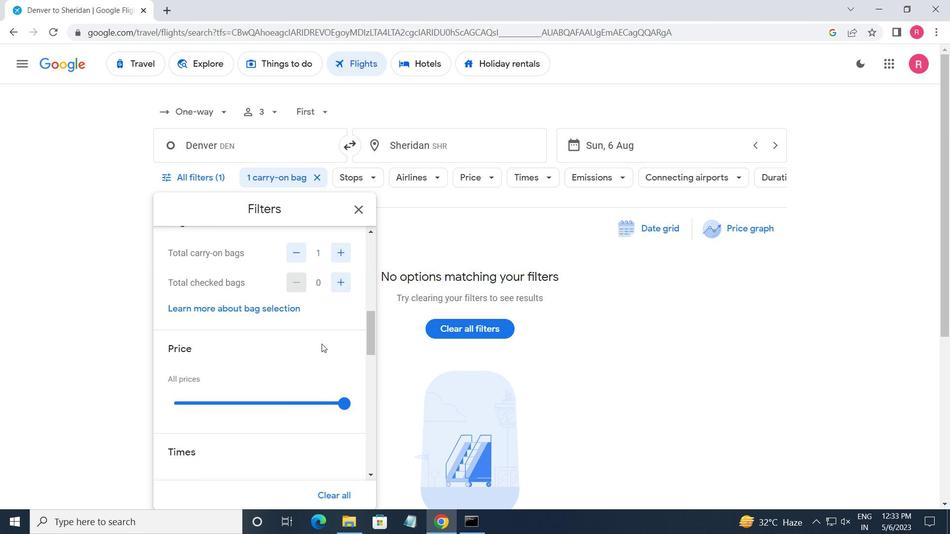 
Action: Mouse scrolled (322, 345) with delta (0, 0)
Screenshot: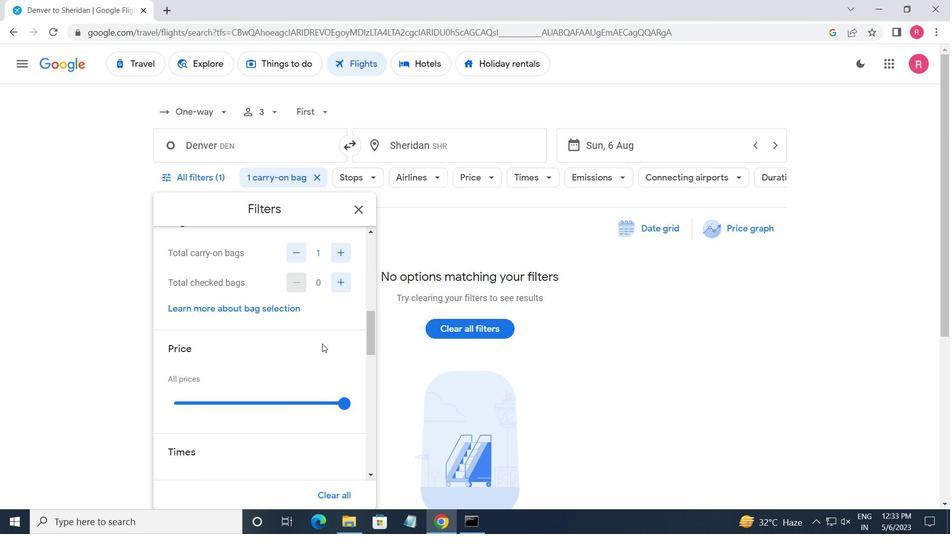 
Action: Mouse scrolled (322, 345) with delta (0, 0)
Screenshot: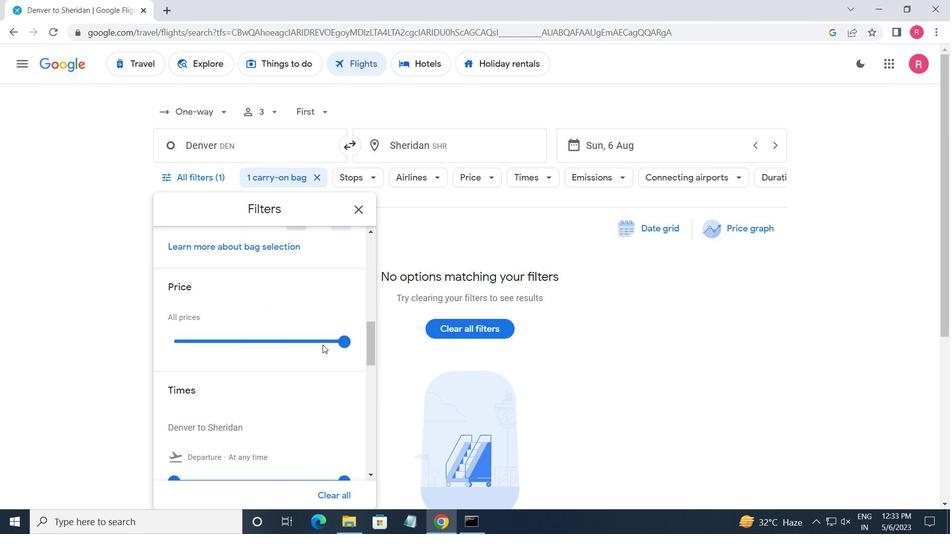 
Action: Mouse moved to (322, 346)
Screenshot: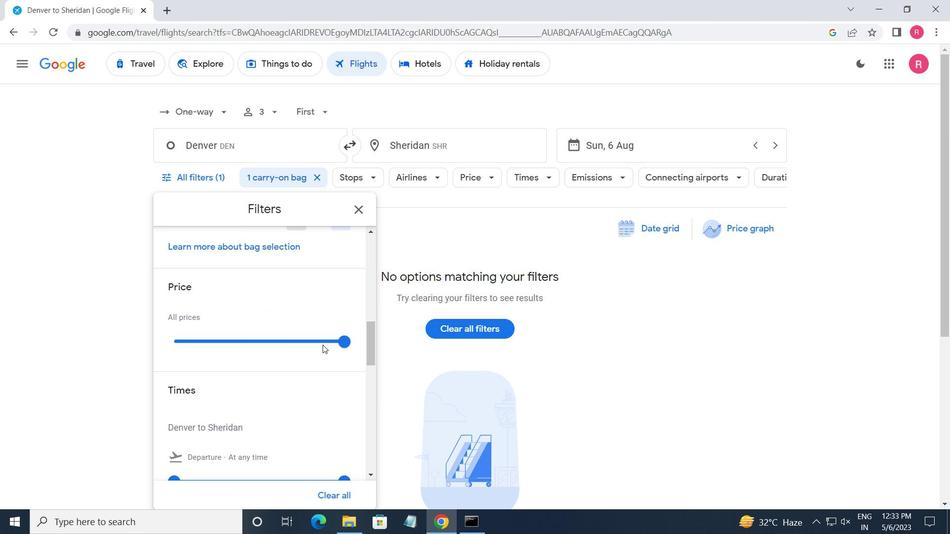 
Action: Mouse scrolled (322, 345) with delta (0, 0)
Screenshot: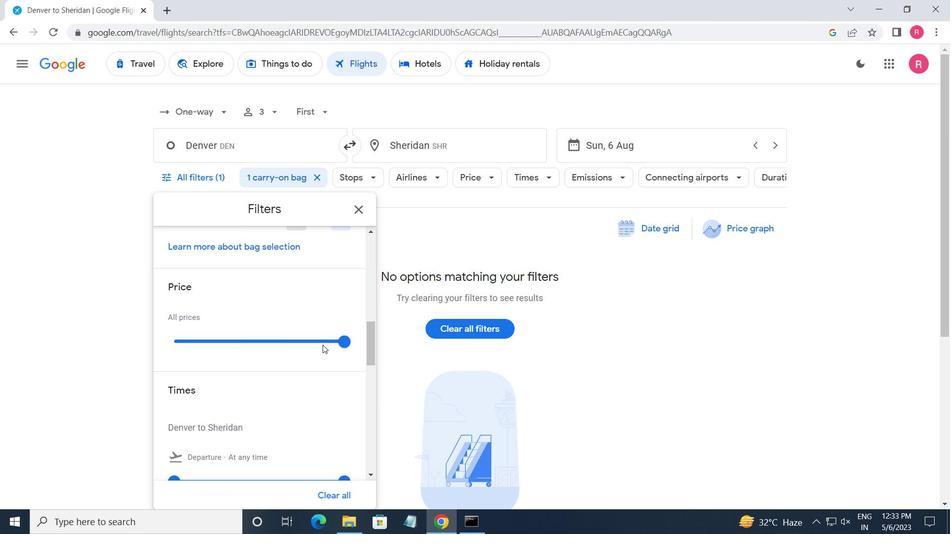 
Action: Mouse moved to (174, 356)
Screenshot: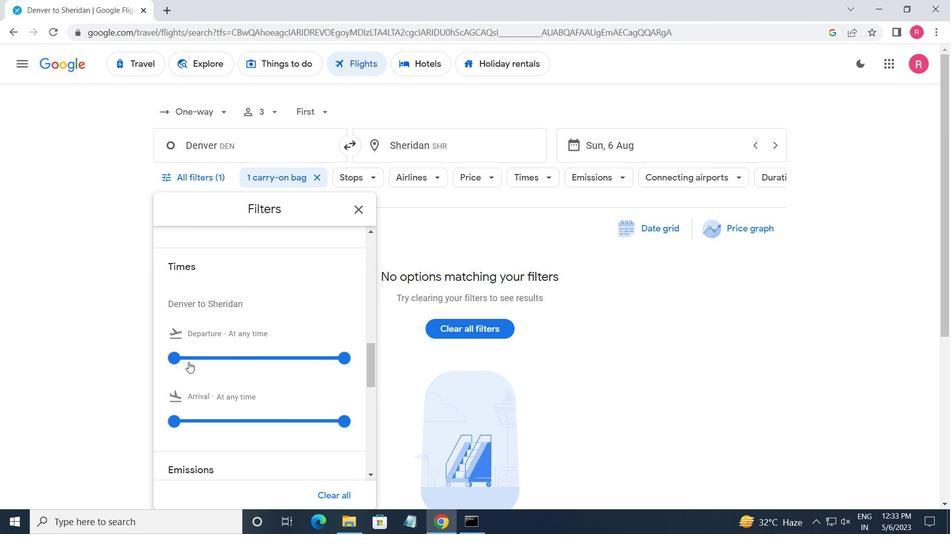 
Action: Mouse pressed left at (174, 356)
Screenshot: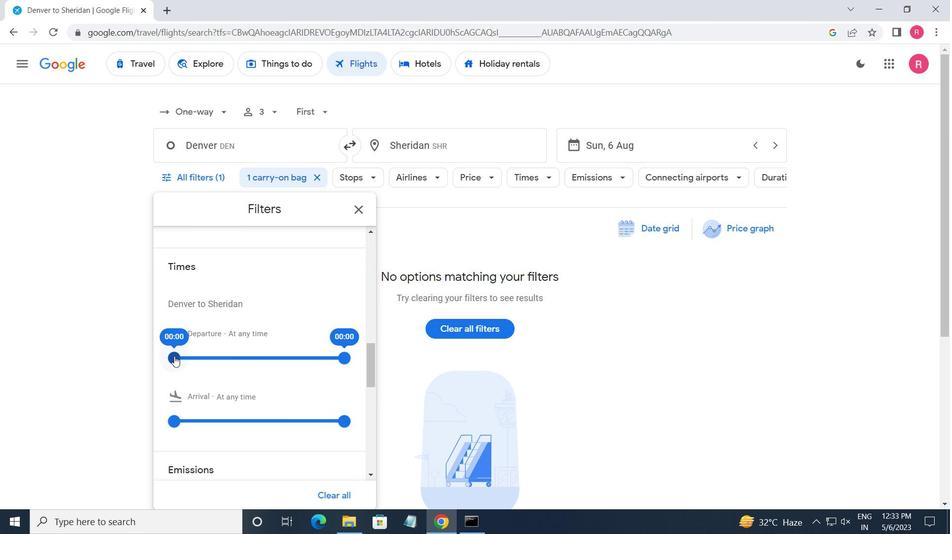 
Action: Mouse moved to (338, 359)
Screenshot: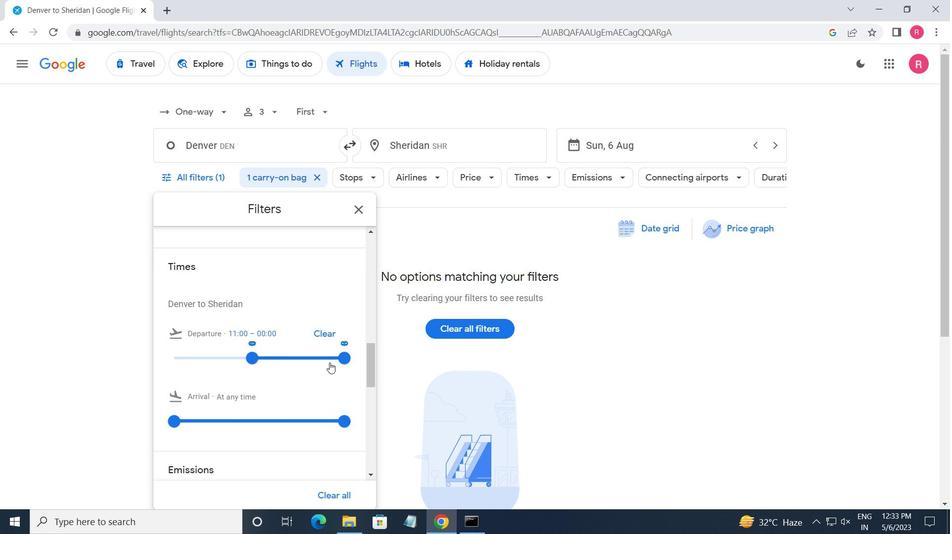 
Action: Mouse pressed left at (338, 359)
Screenshot: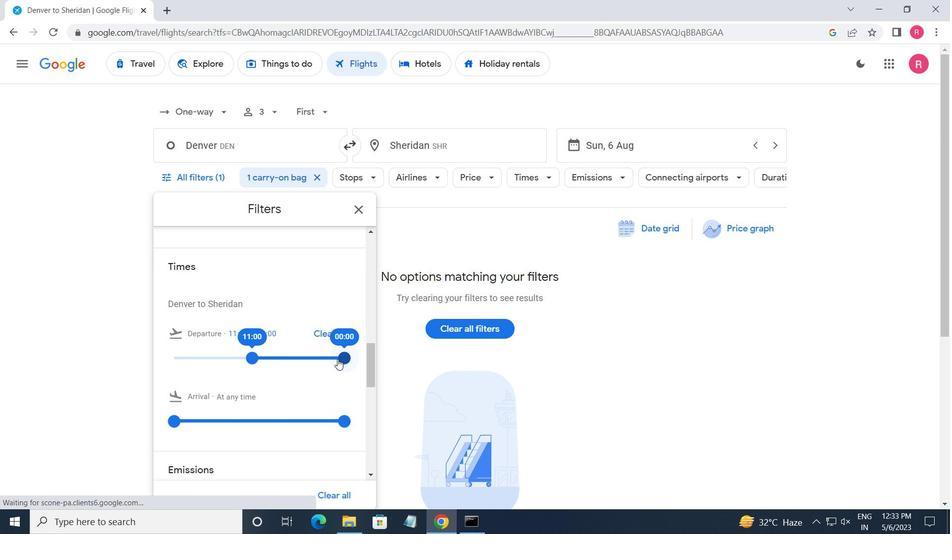 
Action: Mouse moved to (354, 212)
Screenshot: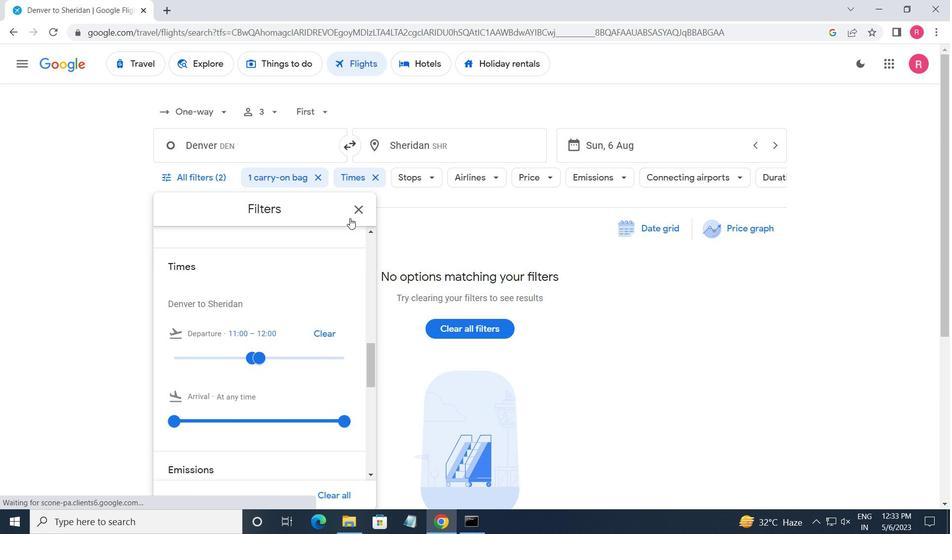 
Action: Mouse pressed left at (354, 212)
Screenshot: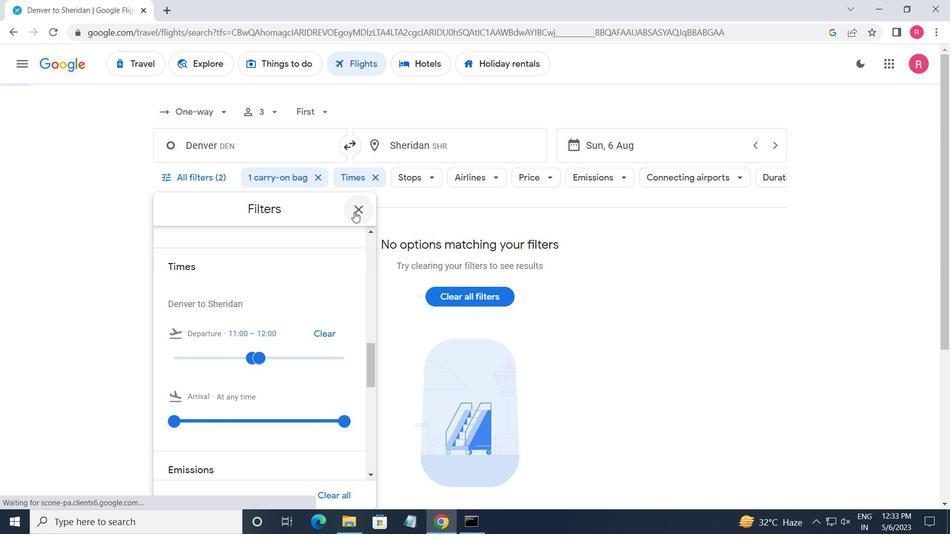 
Action: Mouse moved to (348, 210)
Screenshot: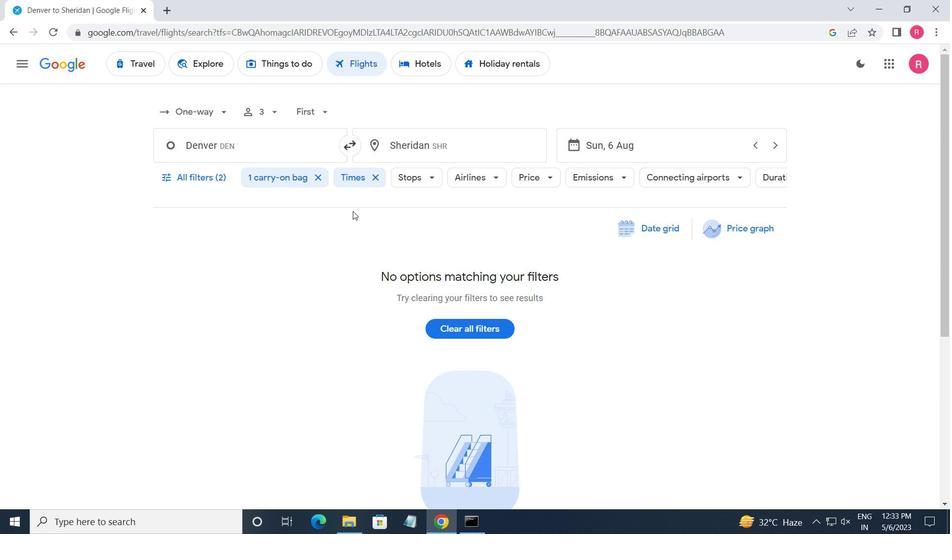 
